 Task: For heading Arial black with underline.  font size for heading18,  'Change the font style of data to'Calibri.  and font size to 9,  Change the alignment of both headline & data to Align center.  In the sheet  FinAnalytics analysisbook
Action: Mouse moved to (33, 144)
Screenshot: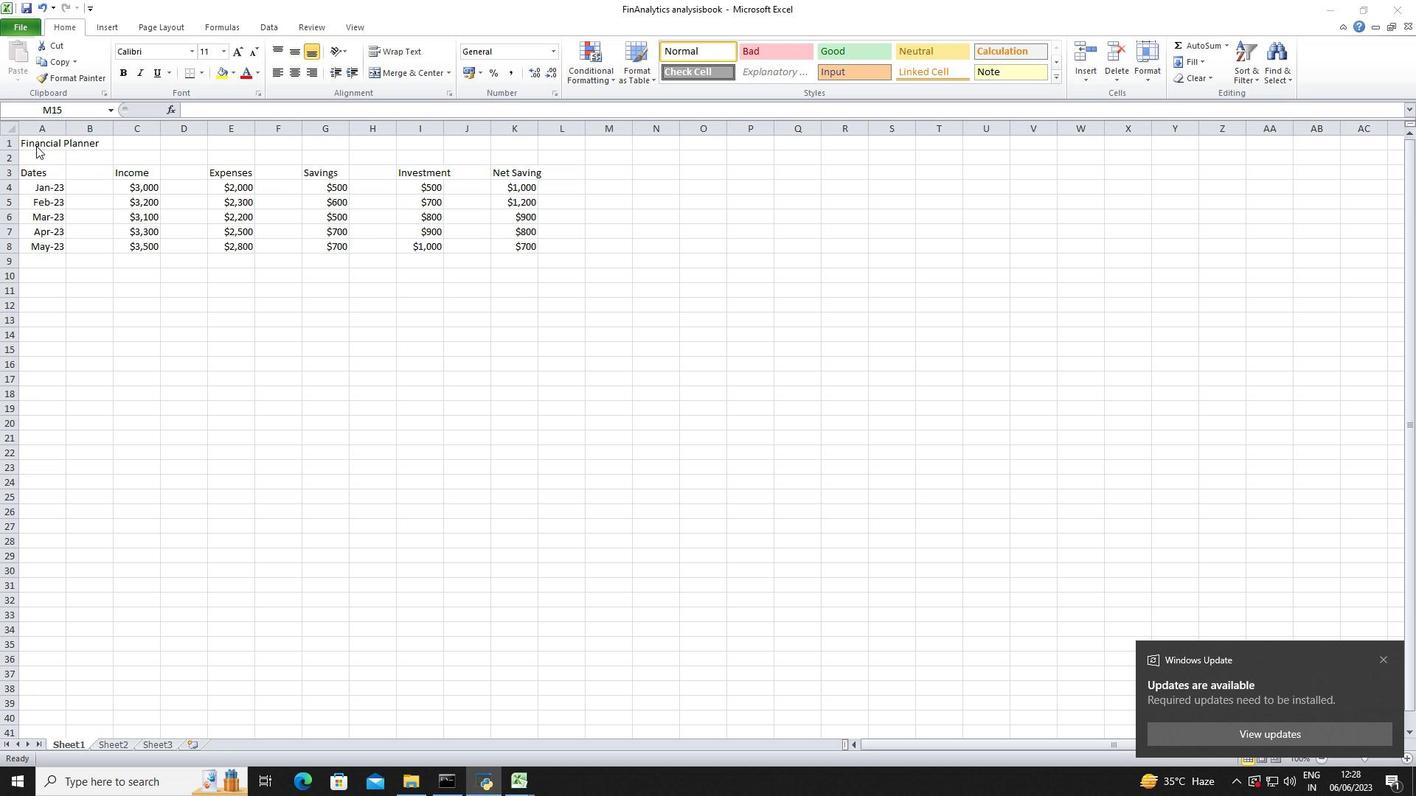 
Action: Mouse pressed left at (33, 144)
Screenshot: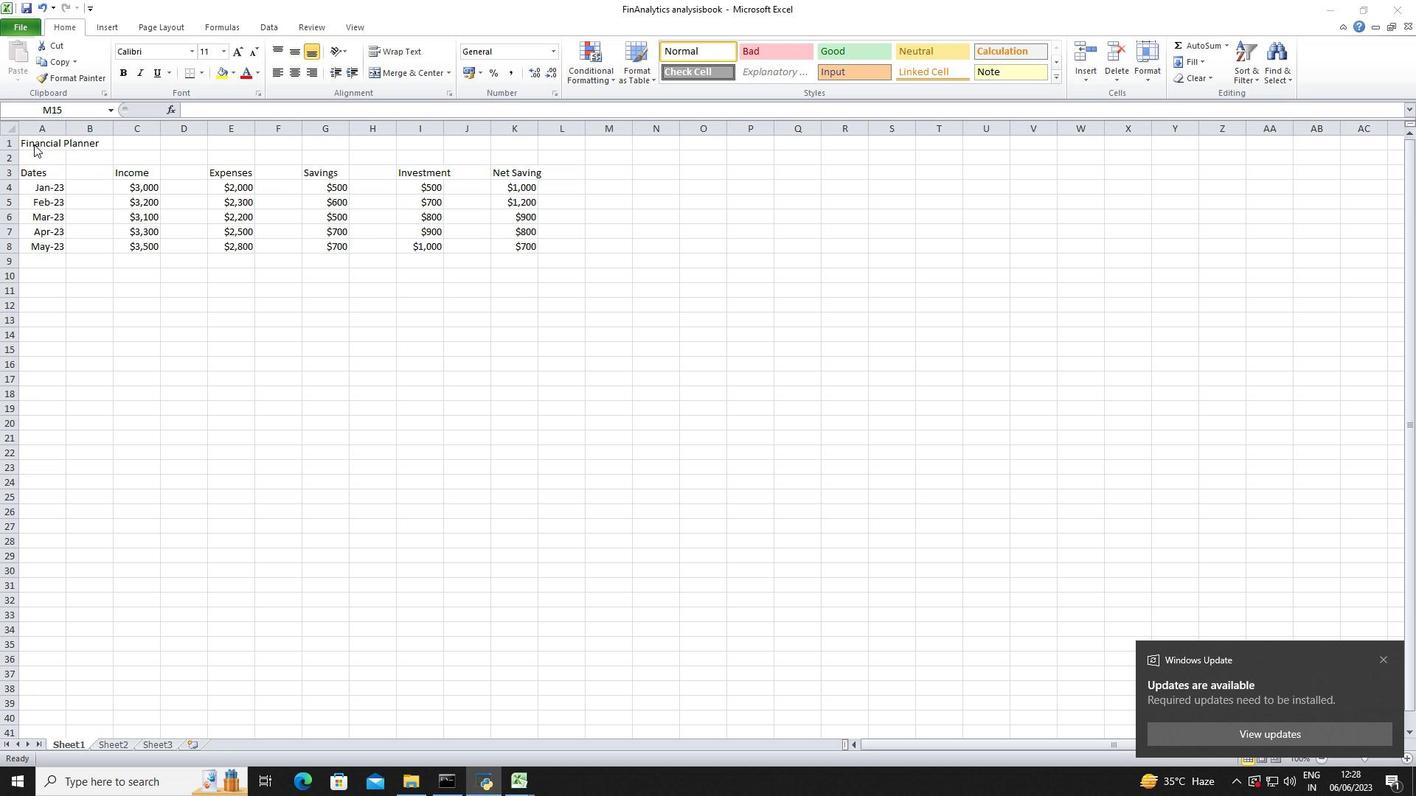 
Action: Mouse pressed left at (33, 144)
Screenshot: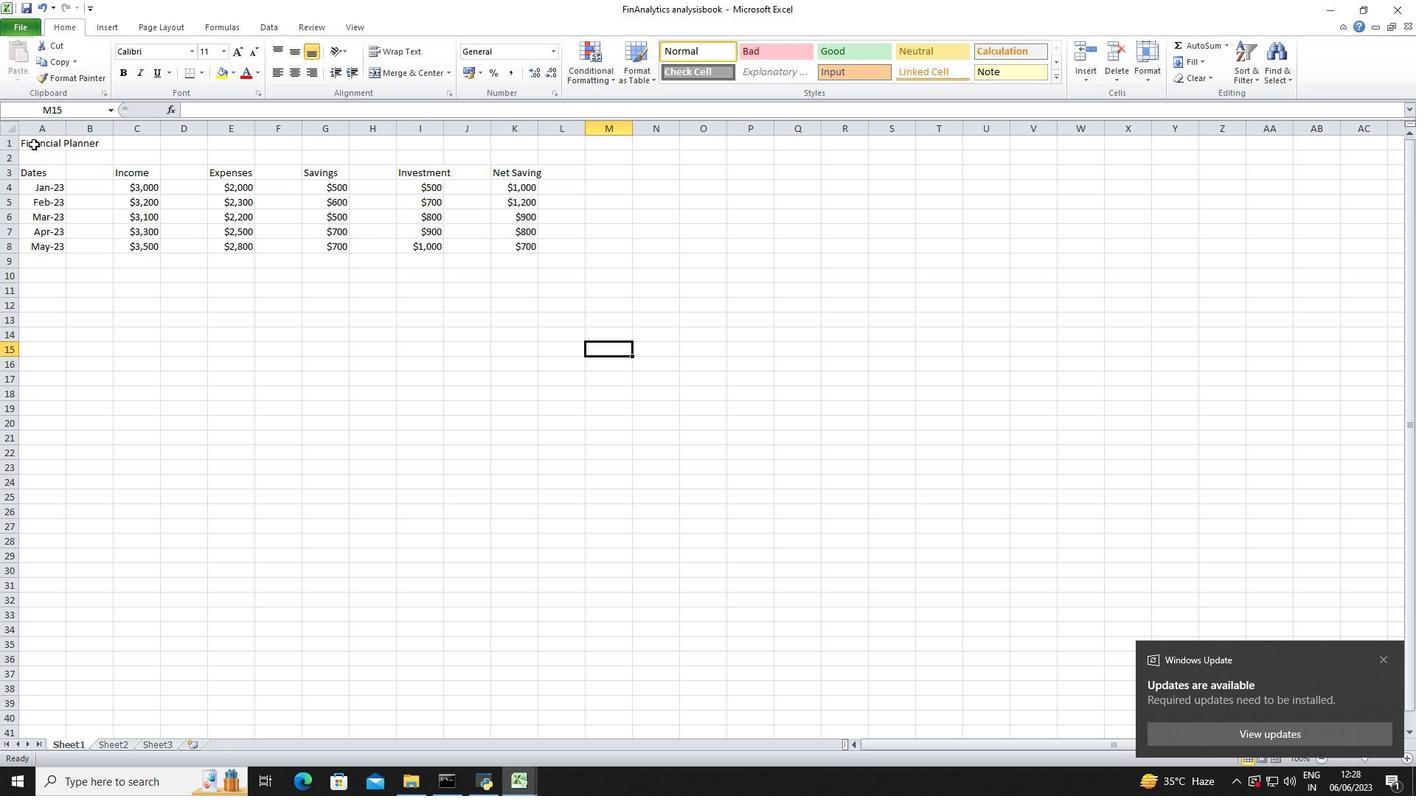 
Action: Mouse moved to (32, 149)
Screenshot: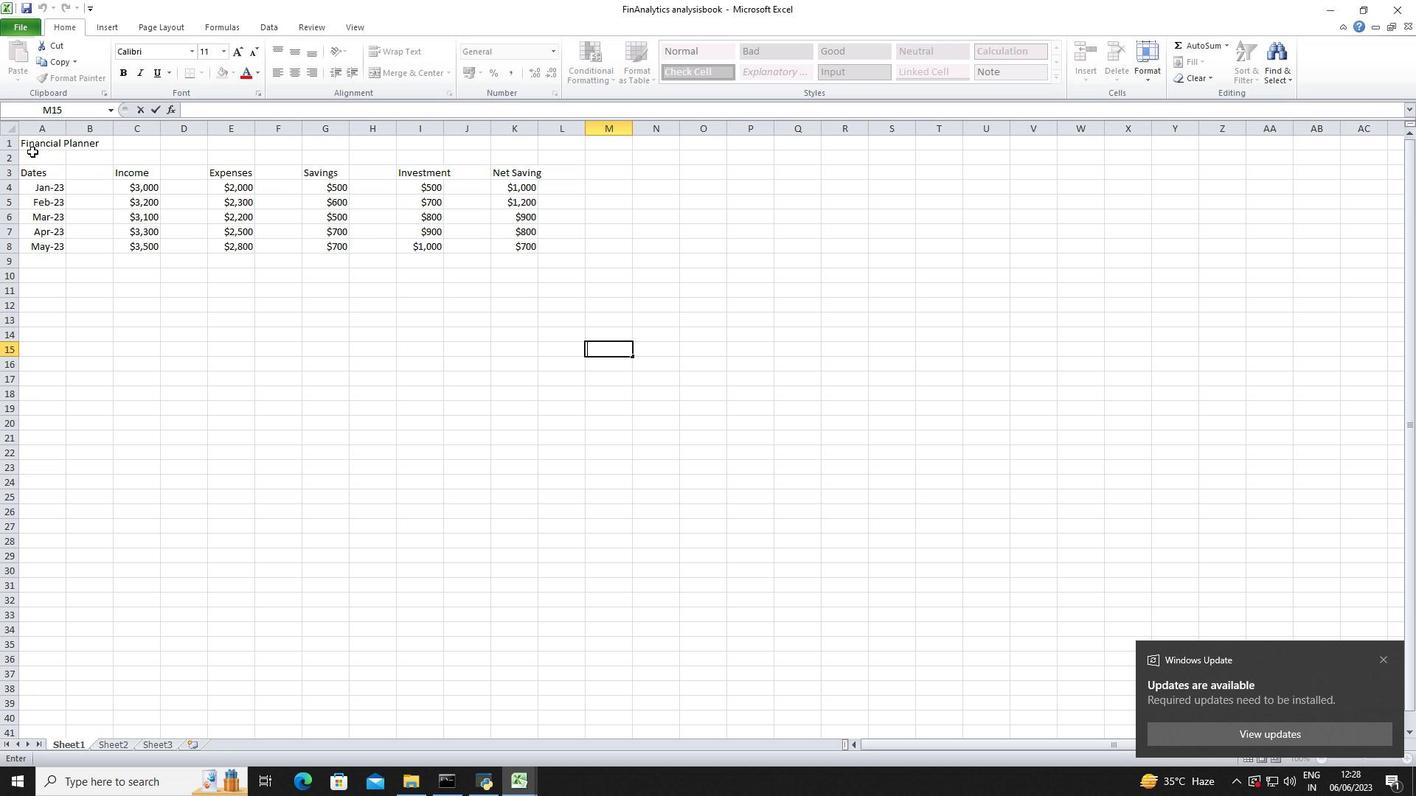 
Action: Mouse pressed left at (32, 149)
Screenshot: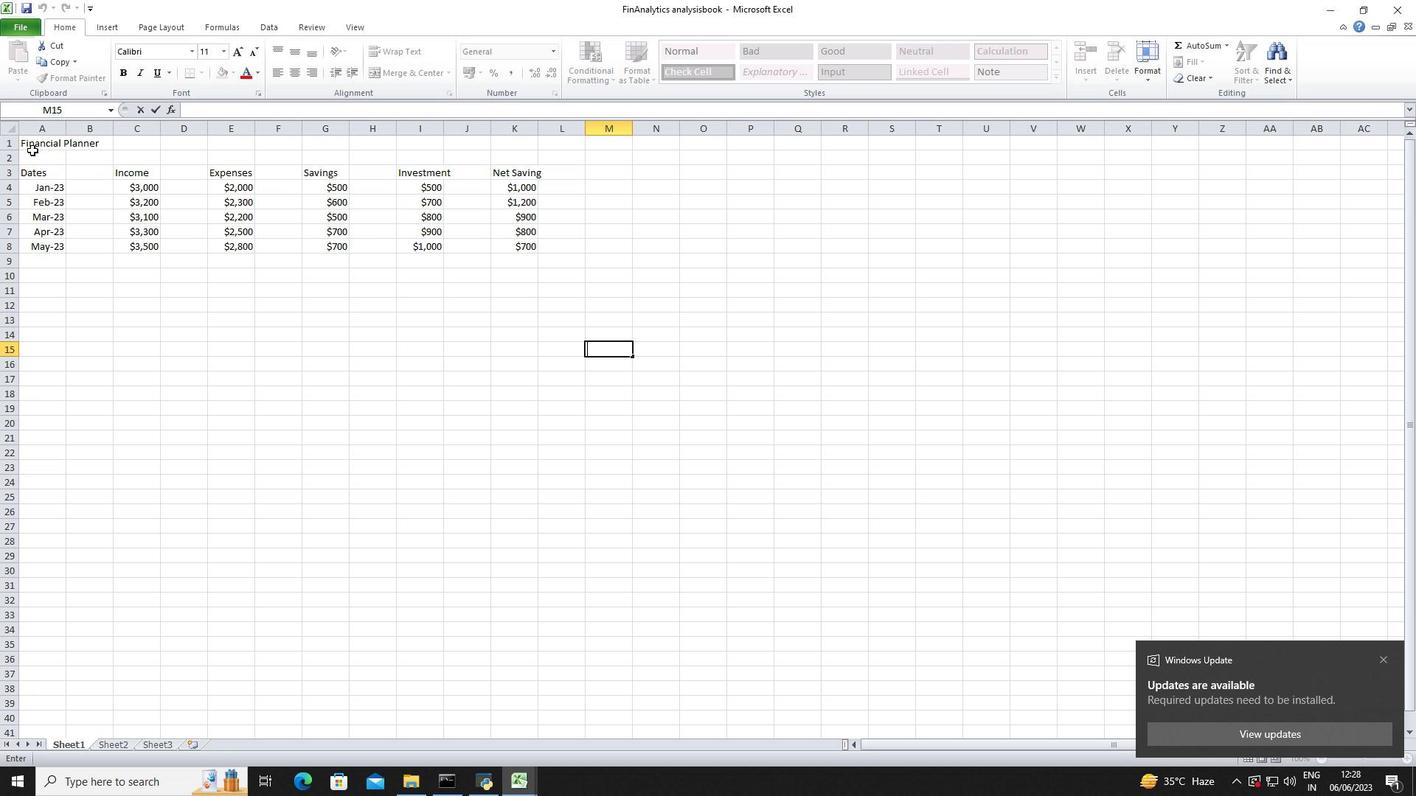 
Action: Mouse moved to (144, 52)
Screenshot: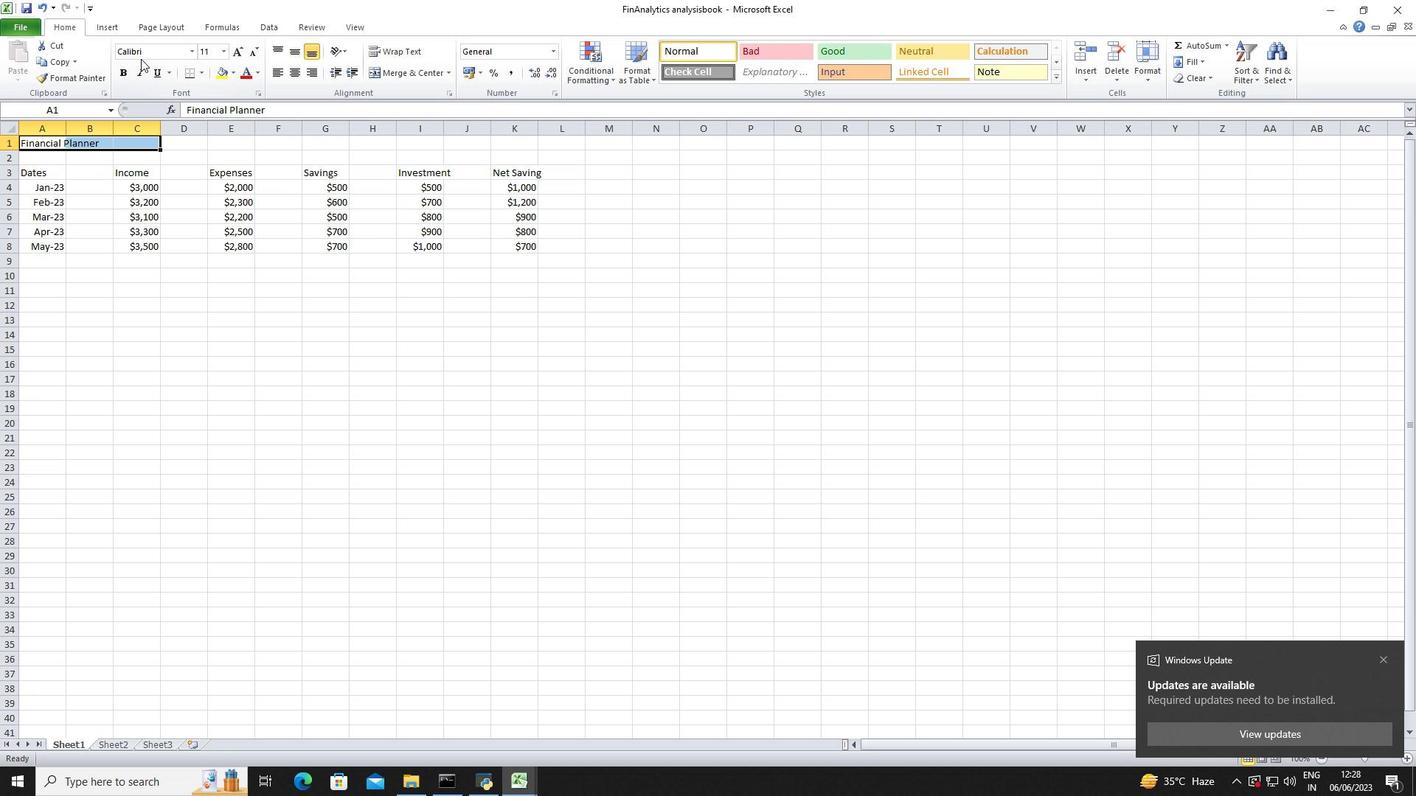 
Action: Mouse pressed left at (144, 52)
Screenshot: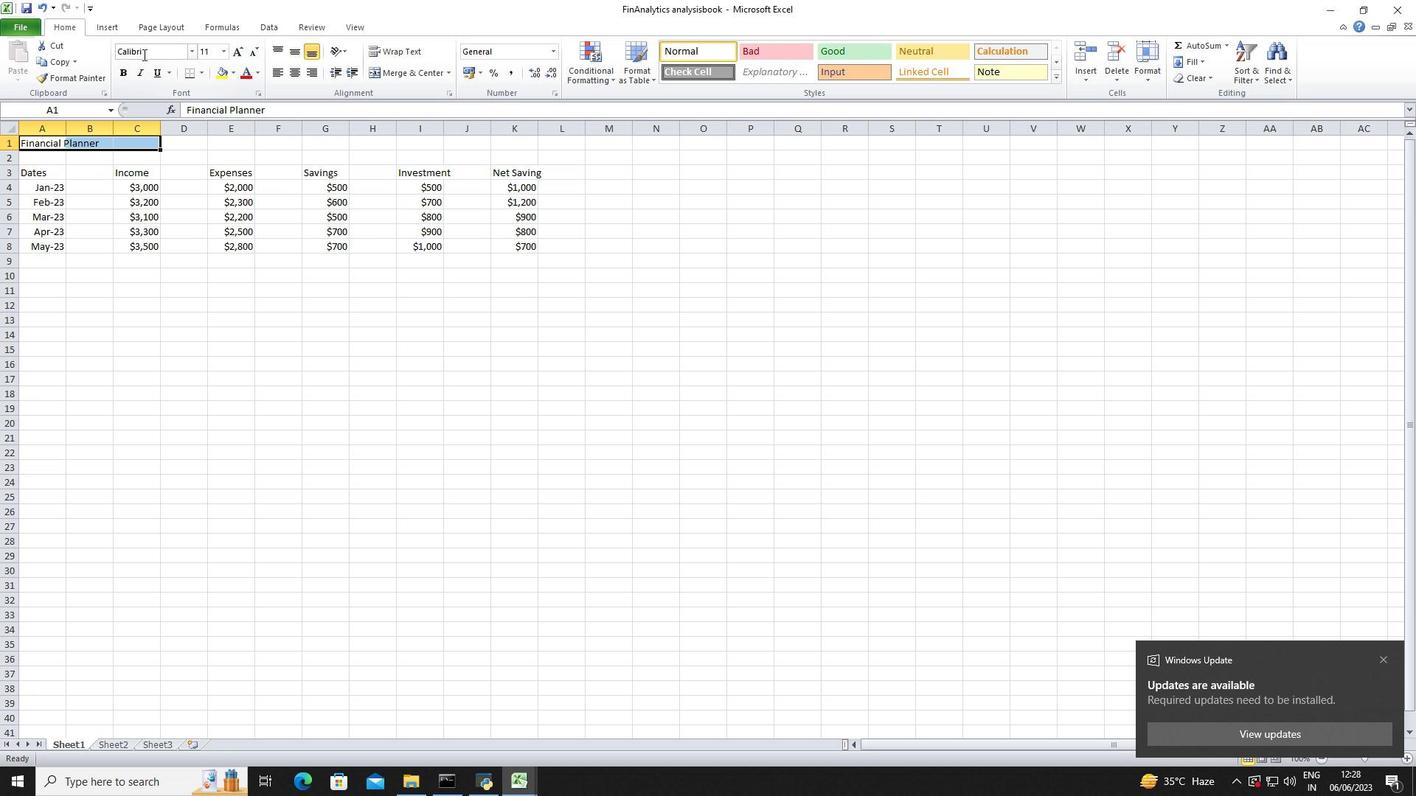 
Action: Key pressed <Key.shift><Key.shift><Key.shift><Key.shift><Key.shift>Arial<Key.space><Key.shift><Key.enter>
Screenshot: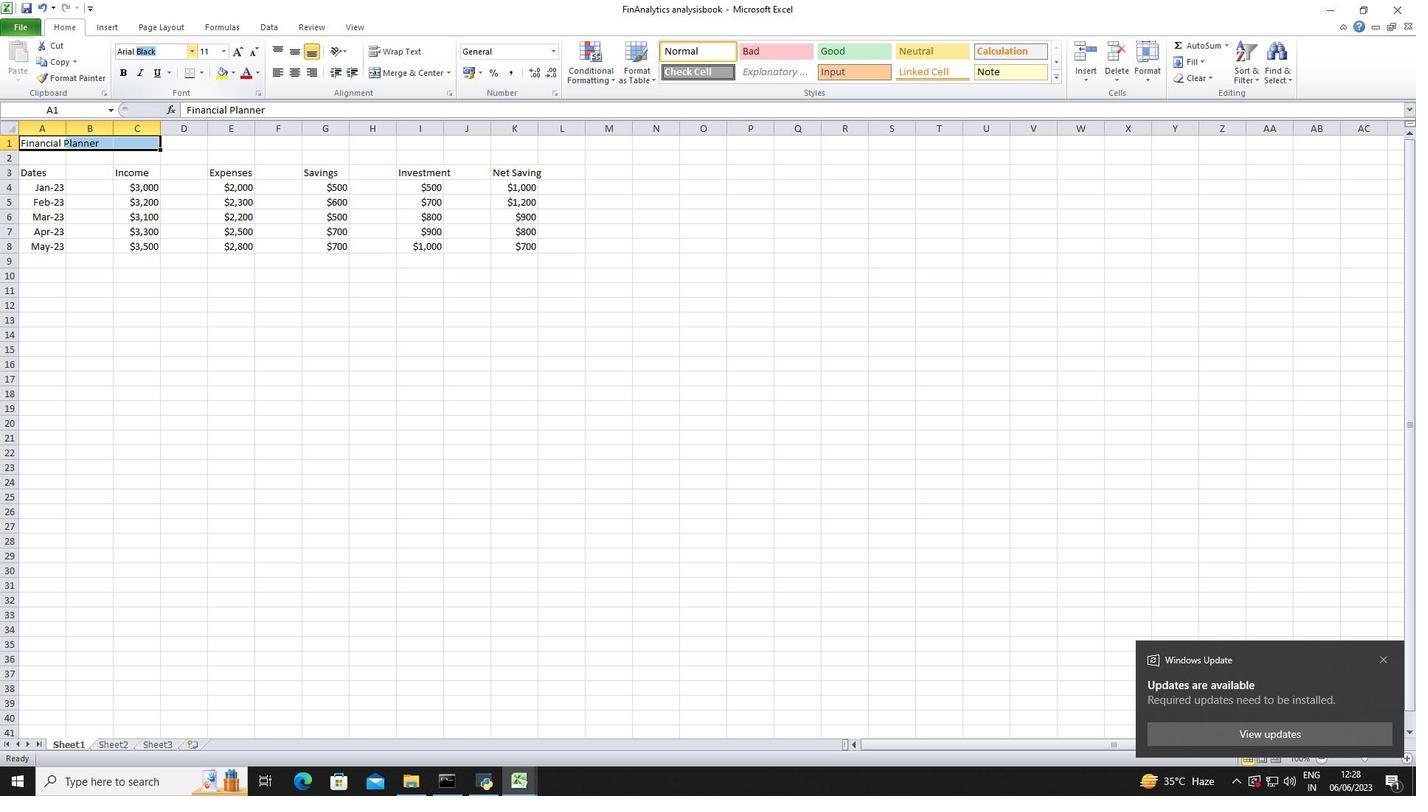 
Action: Mouse moved to (153, 73)
Screenshot: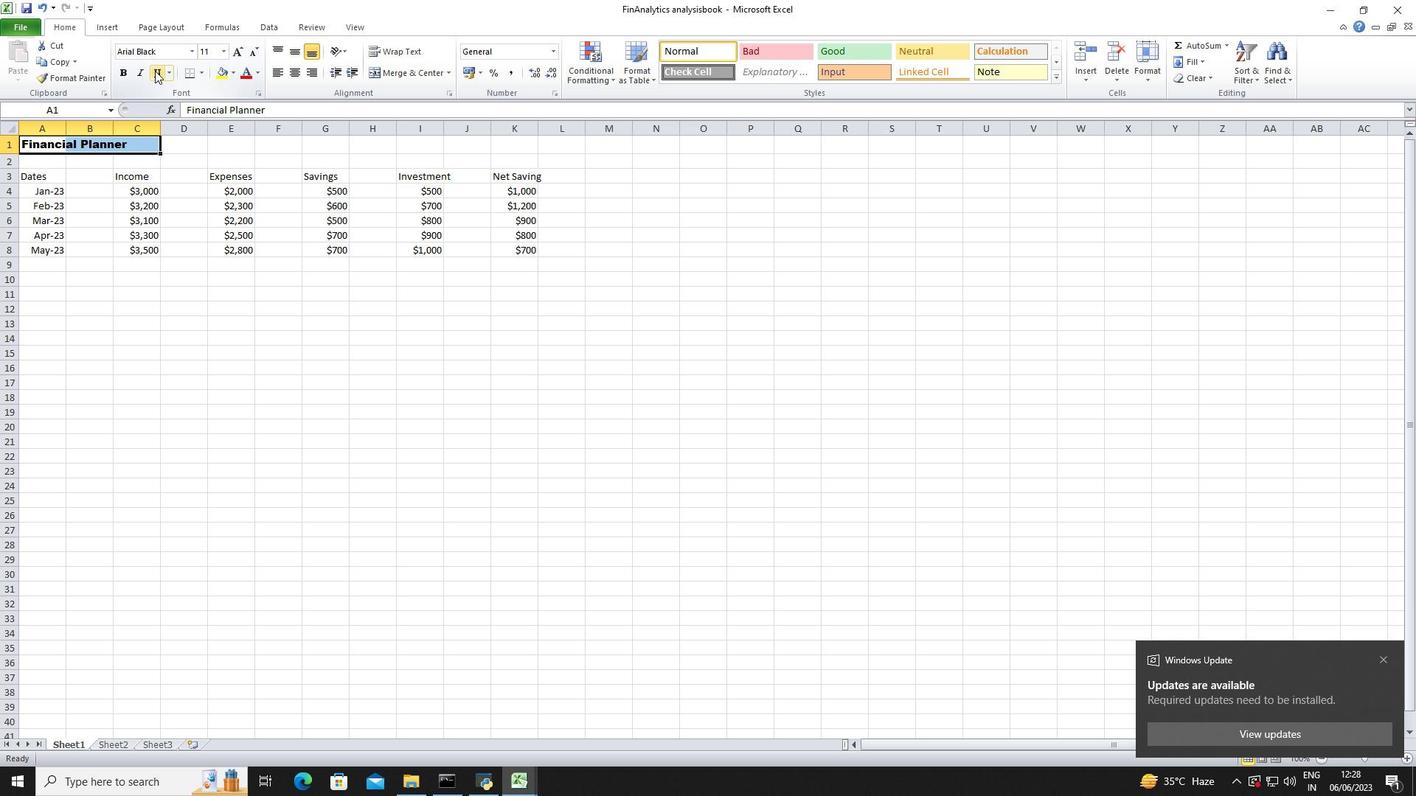 
Action: Mouse pressed left at (153, 73)
Screenshot: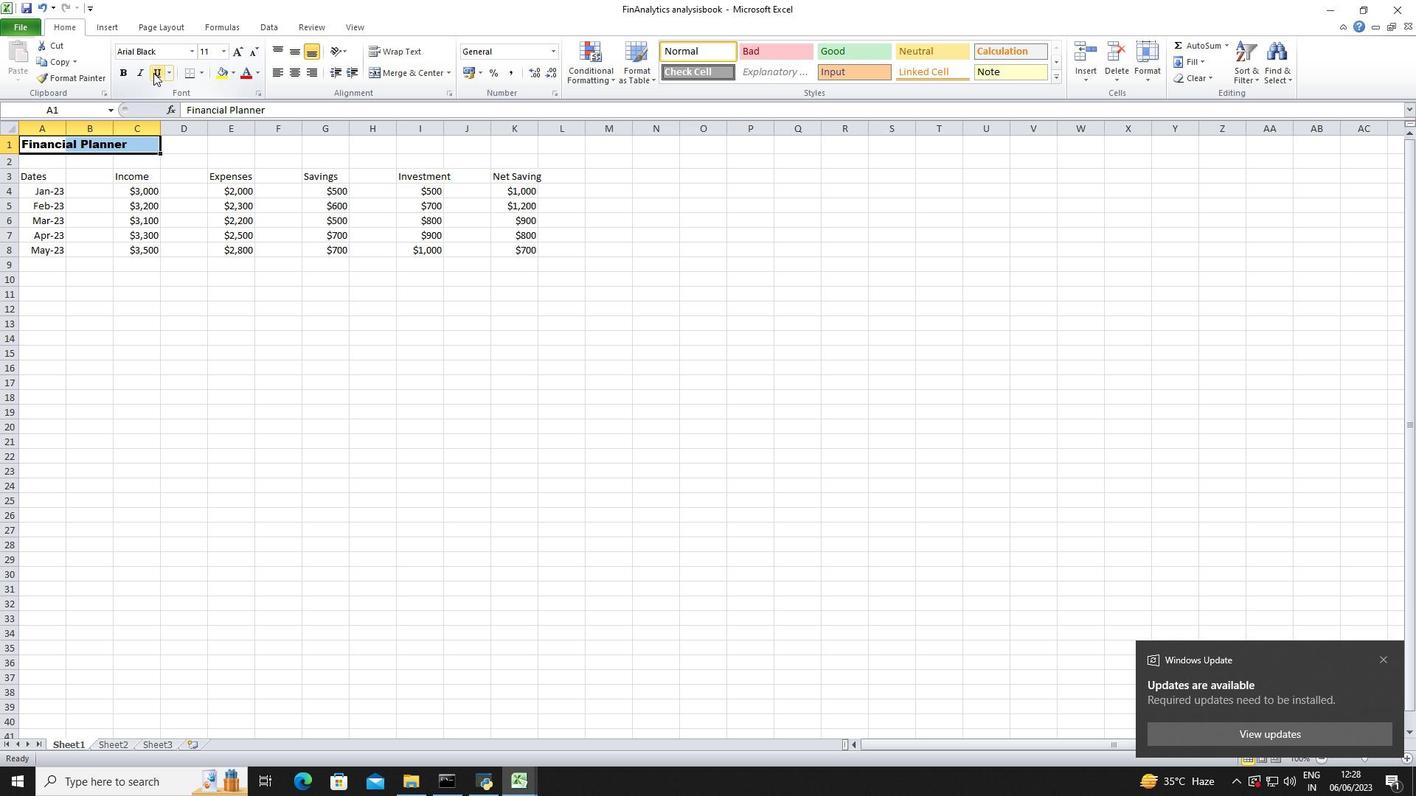 
Action: Mouse moved to (227, 47)
Screenshot: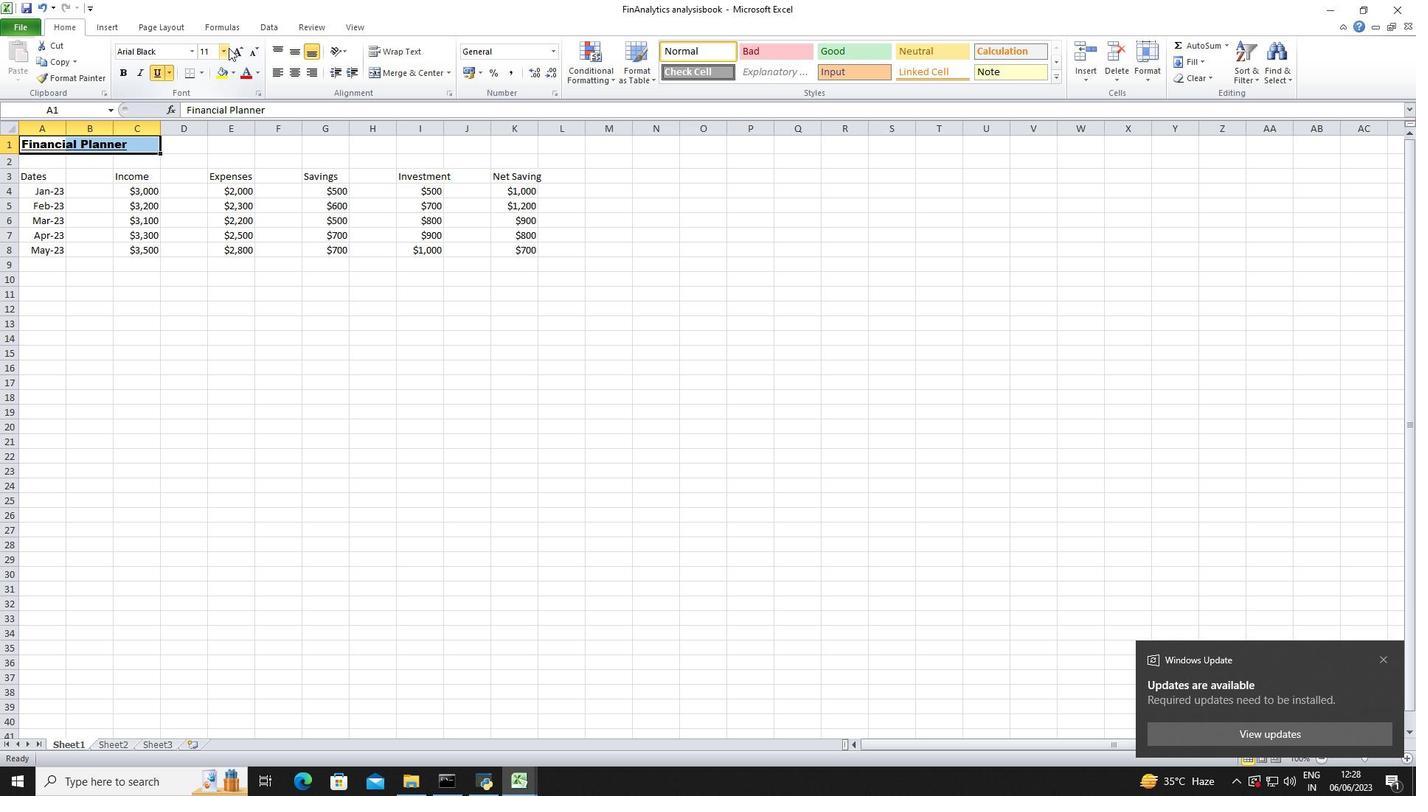 
Action: Mouse pressed left at (227, 47)
Screenshot: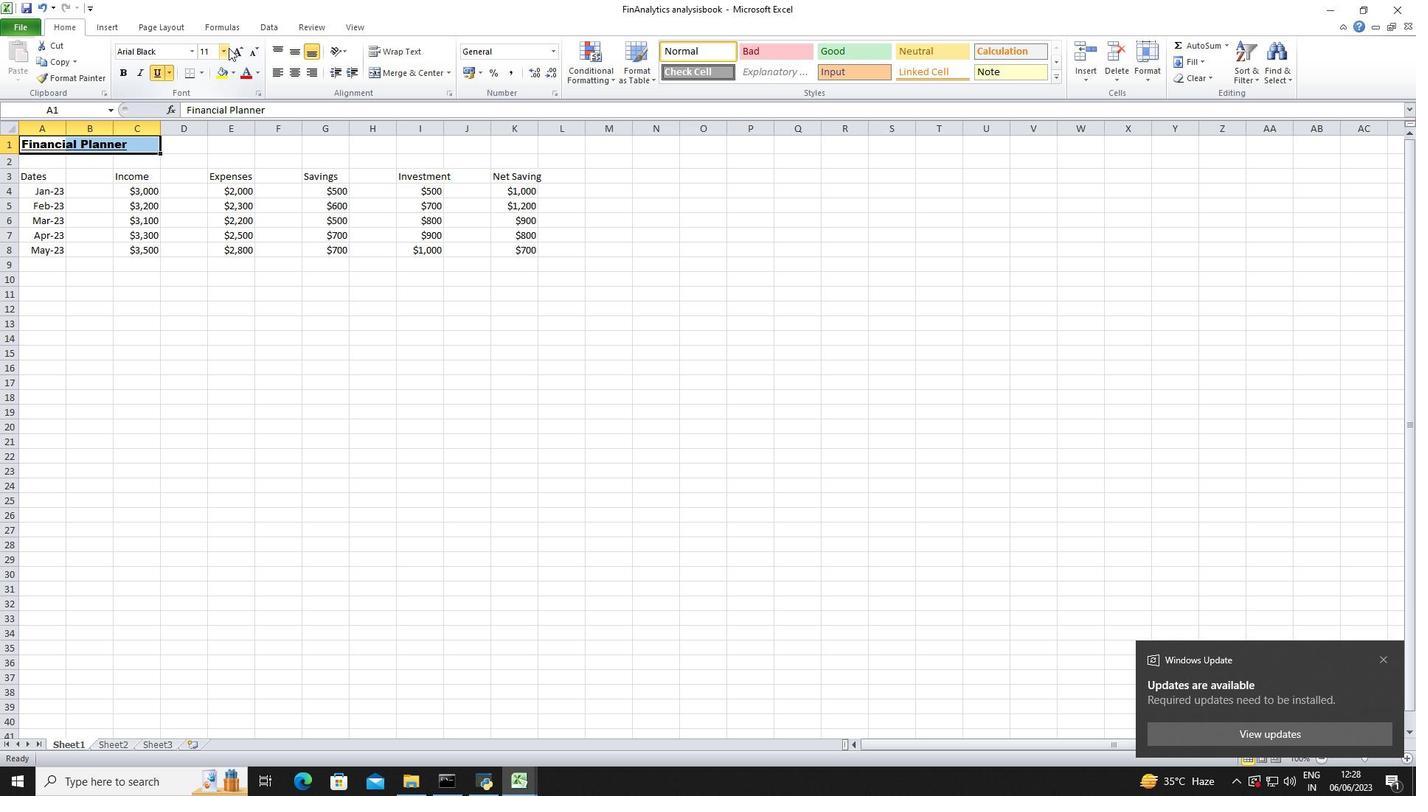 
Action: Mouse moved to (211, 151)
Screenshot: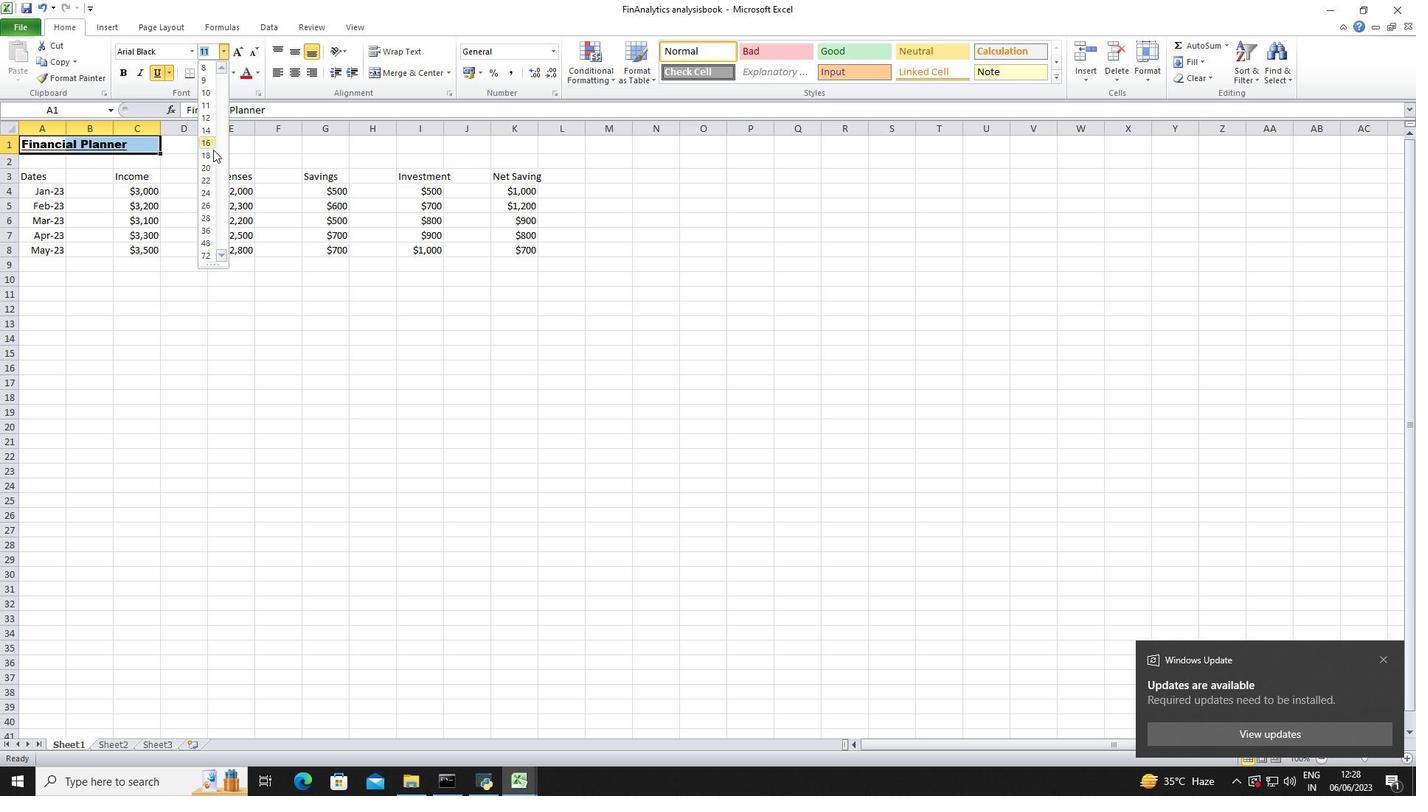 
Action: Mouse pressed left at (211, 151)
Screenshot: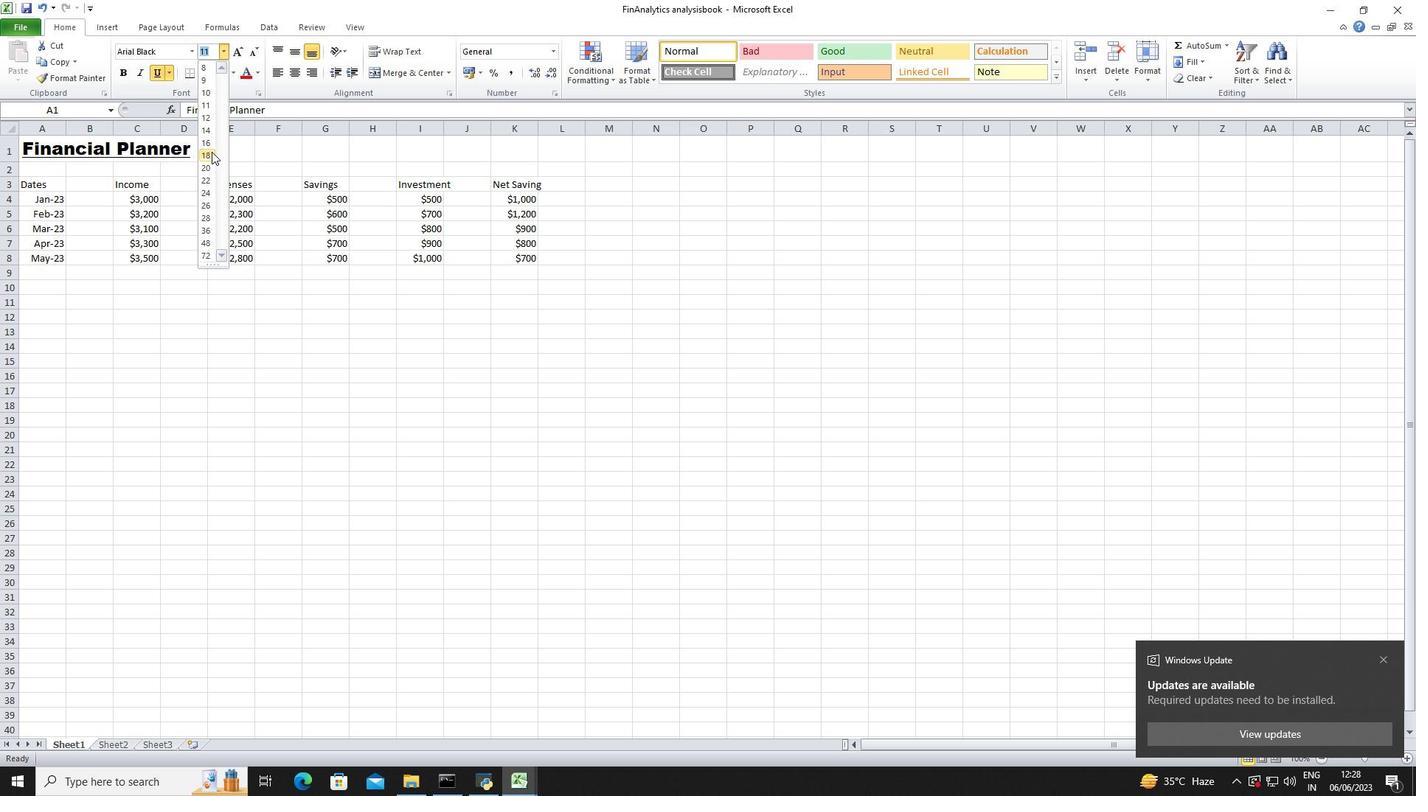 
Action: Mouse moved to (45, 185)
Screenshot: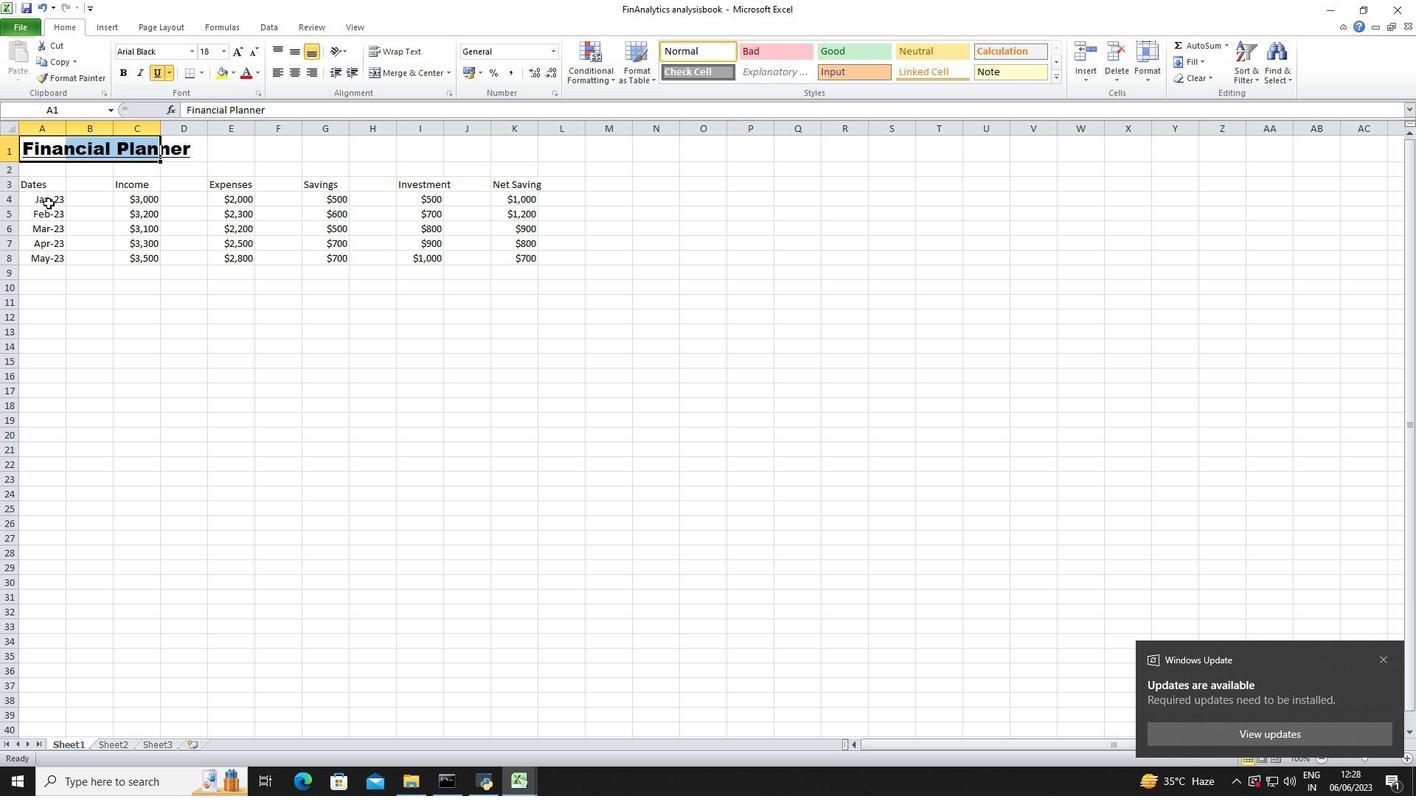 
Action: Mouse pressed left at (45, 185)
Screenshot: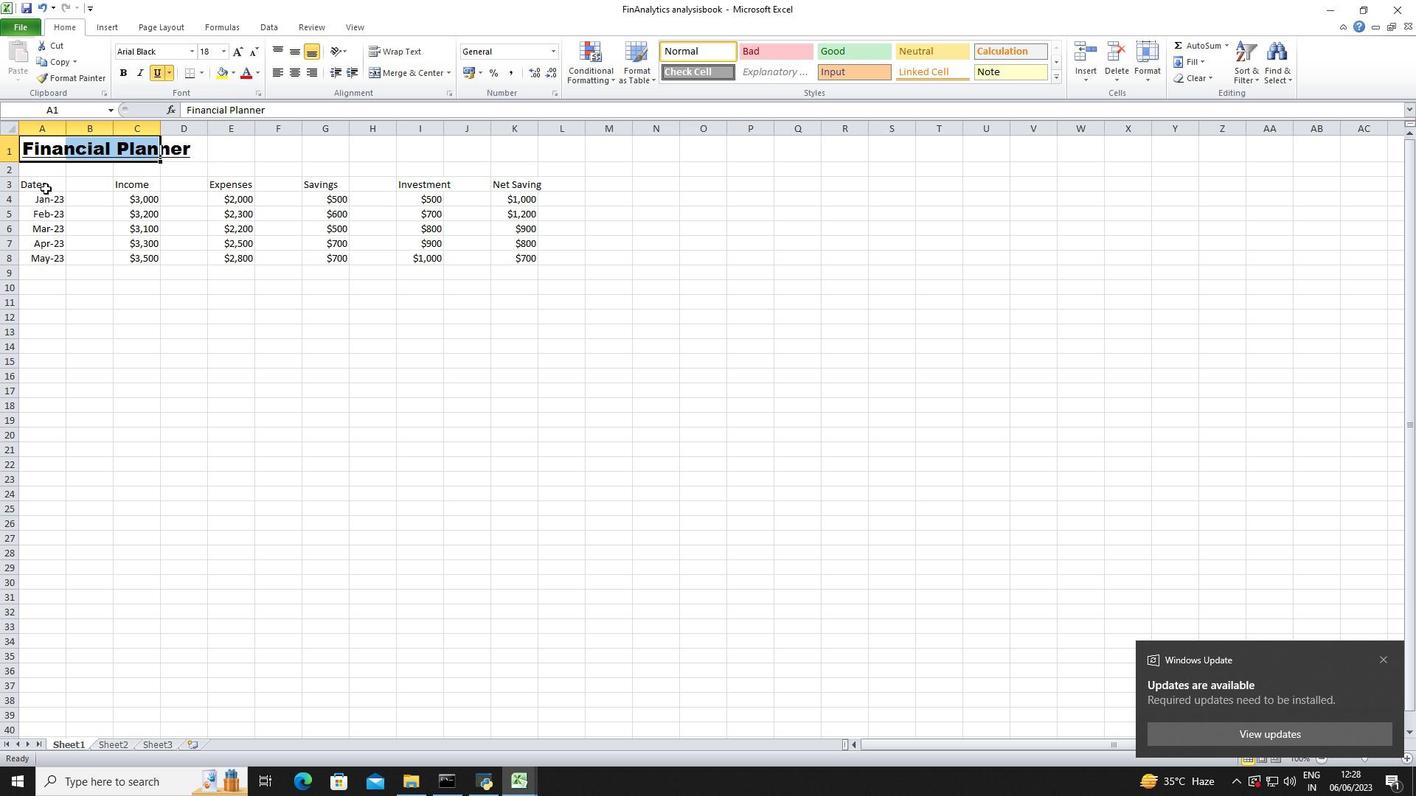 
Action: Mouse moved to (162, 55)
Screenshot: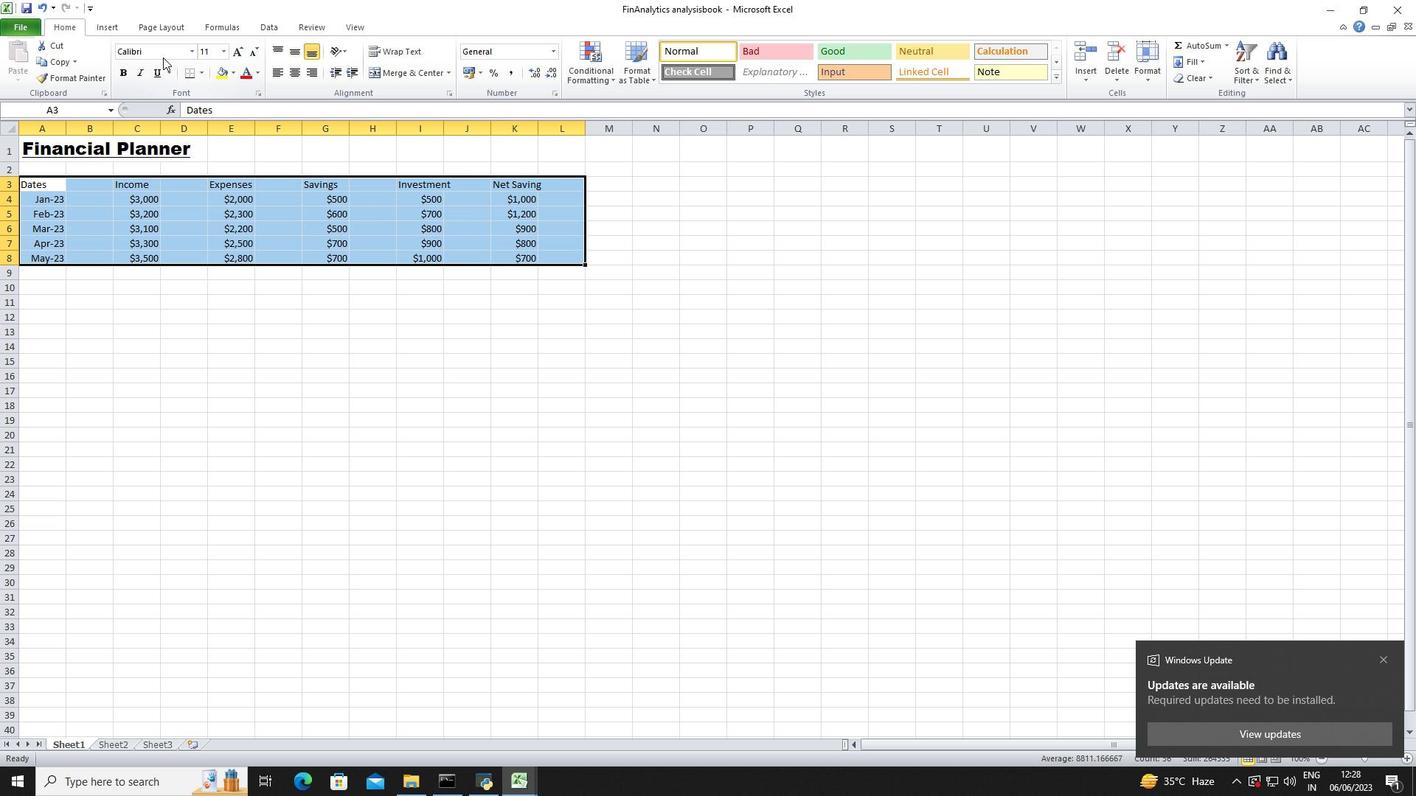 
Action: Mouse pressed left at (162, 55)
Screenshot: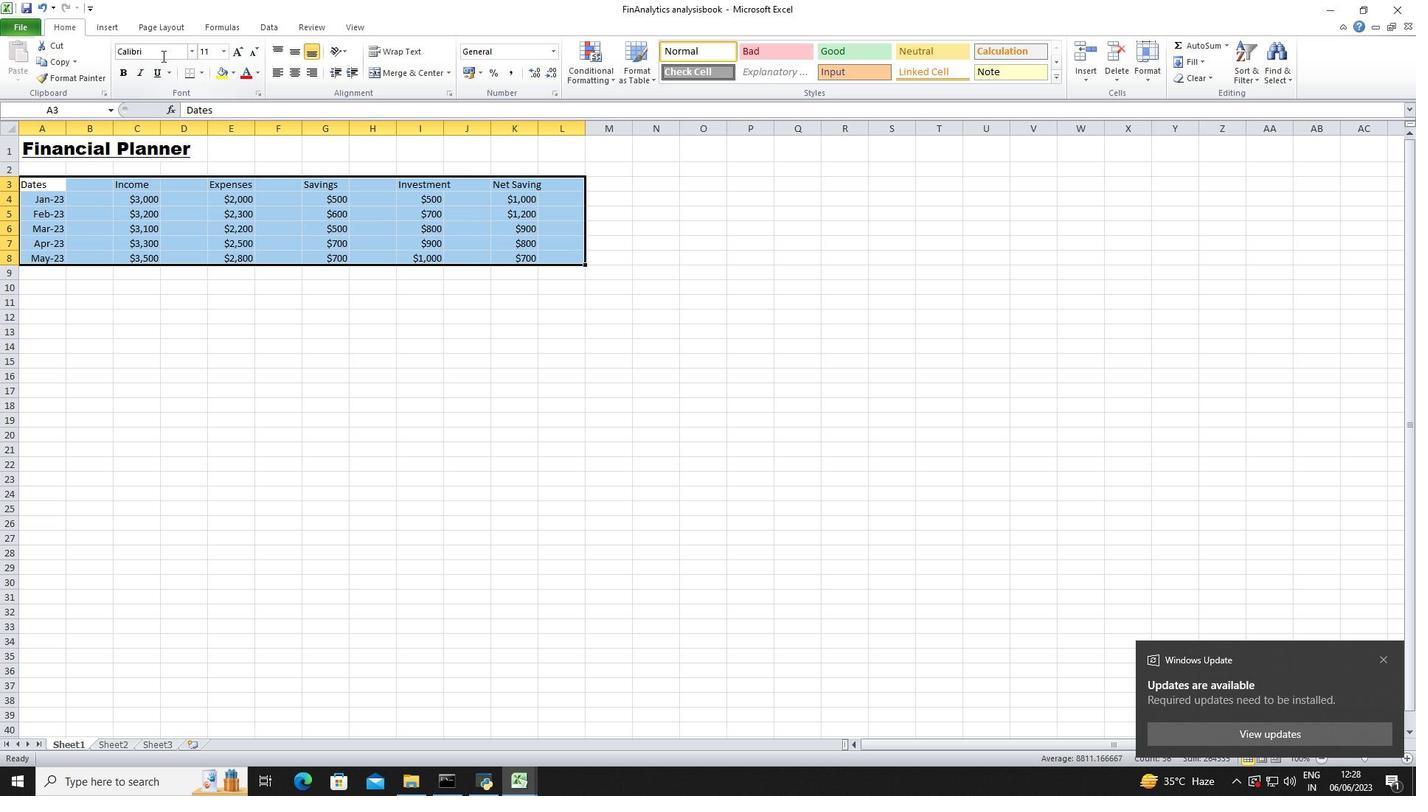 
Action: Key pressed <Key.enter>
Screenshot: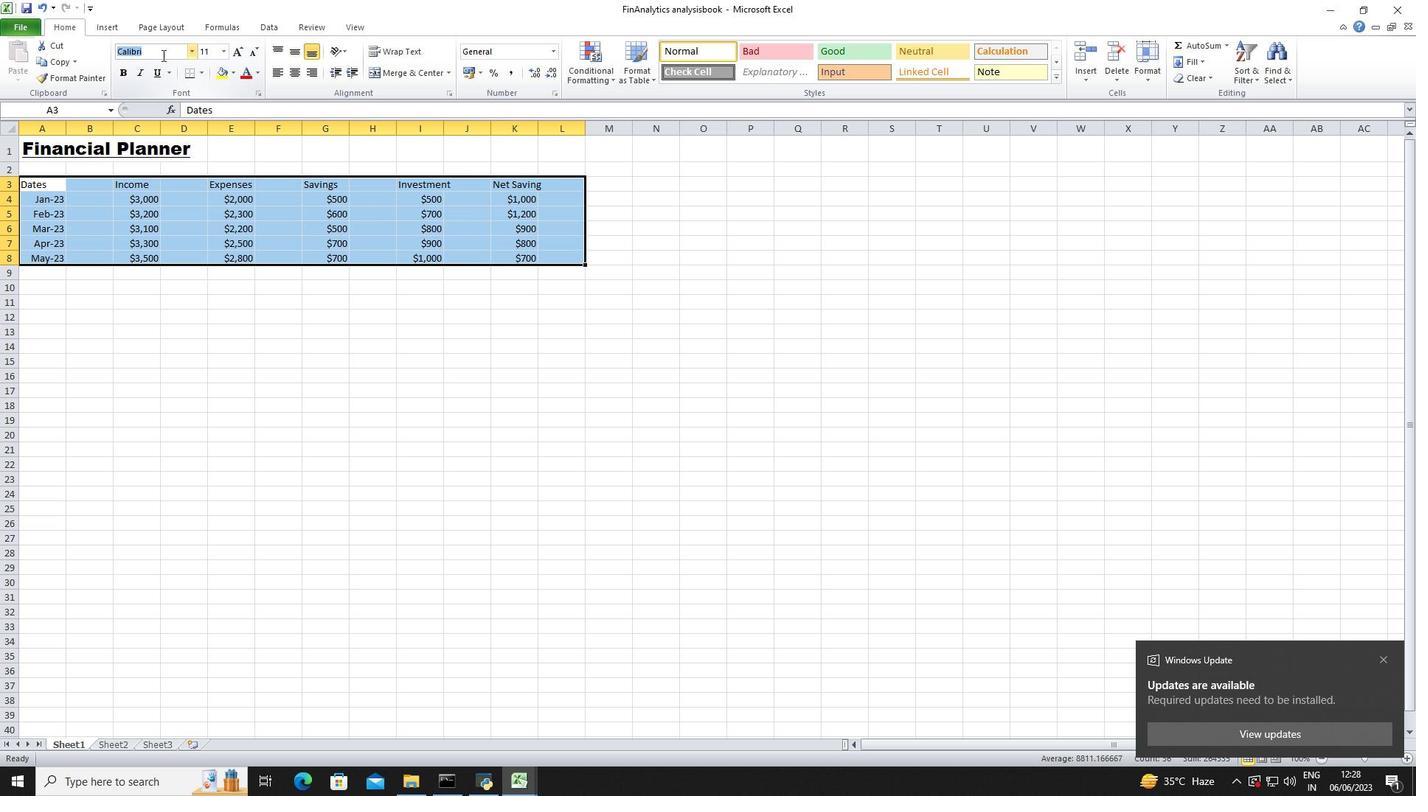 
Action: Mouse moved to (222, 53)
Screenshot: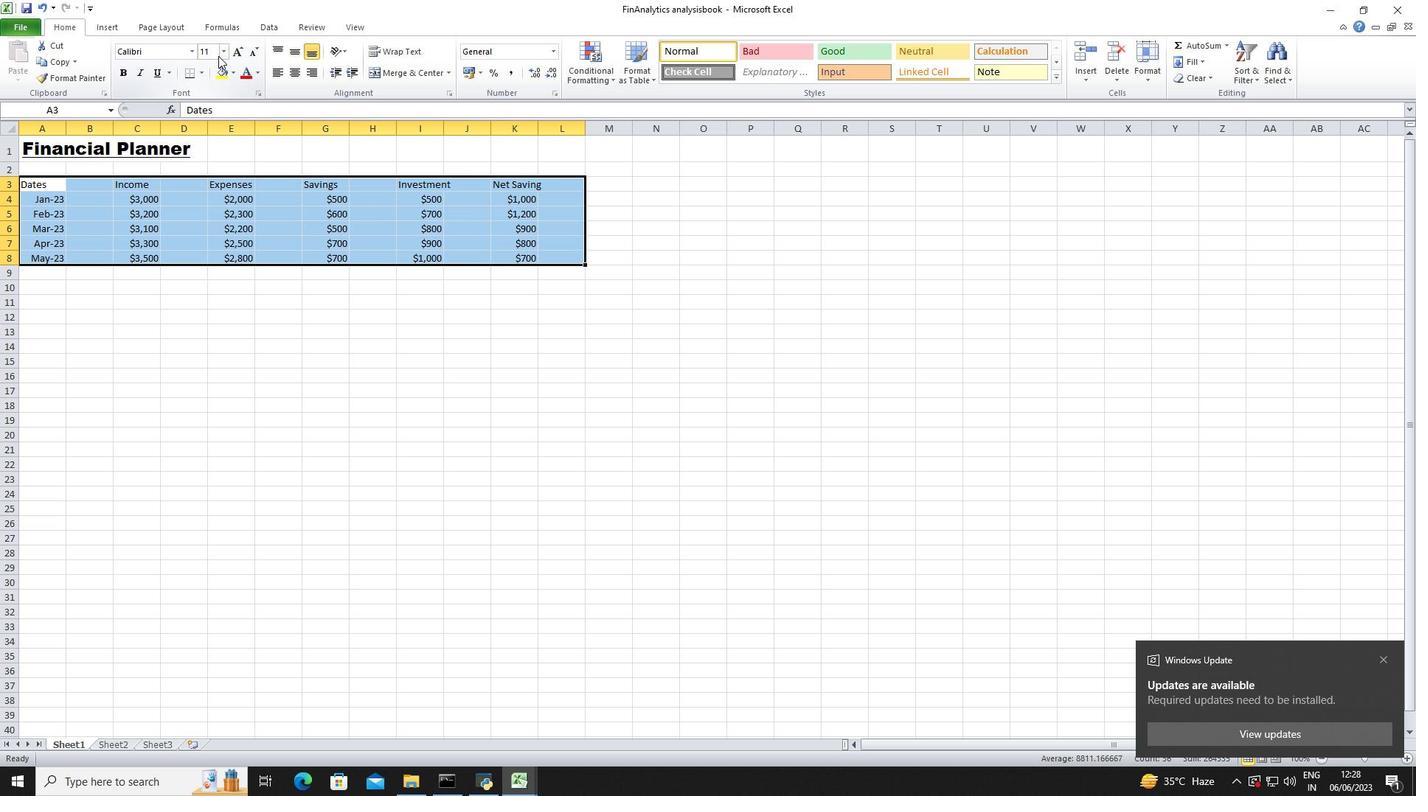 
Action: Mouse pressed left at (222, 53)
Screenshot: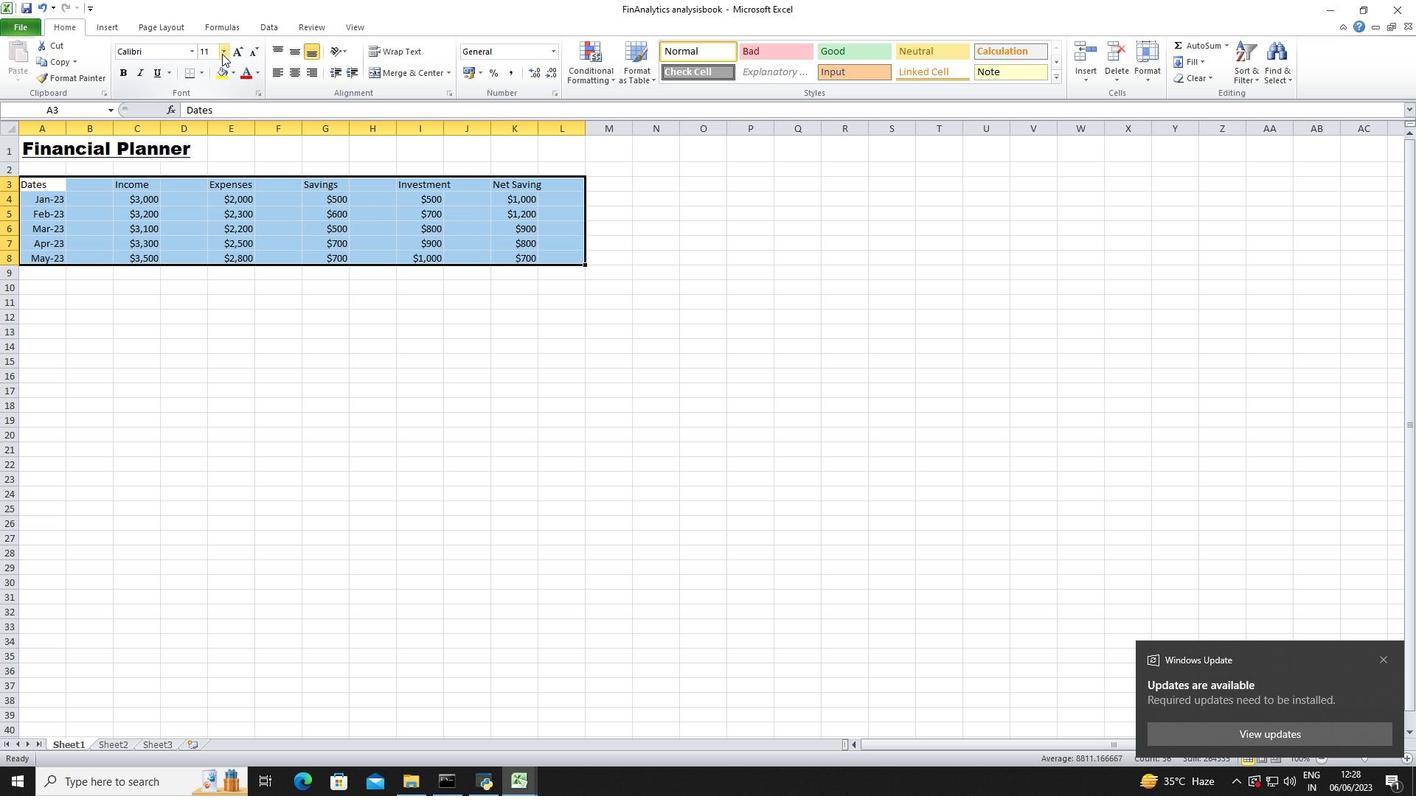 
Action: Mouse moved to (205, 78)
Screenshot: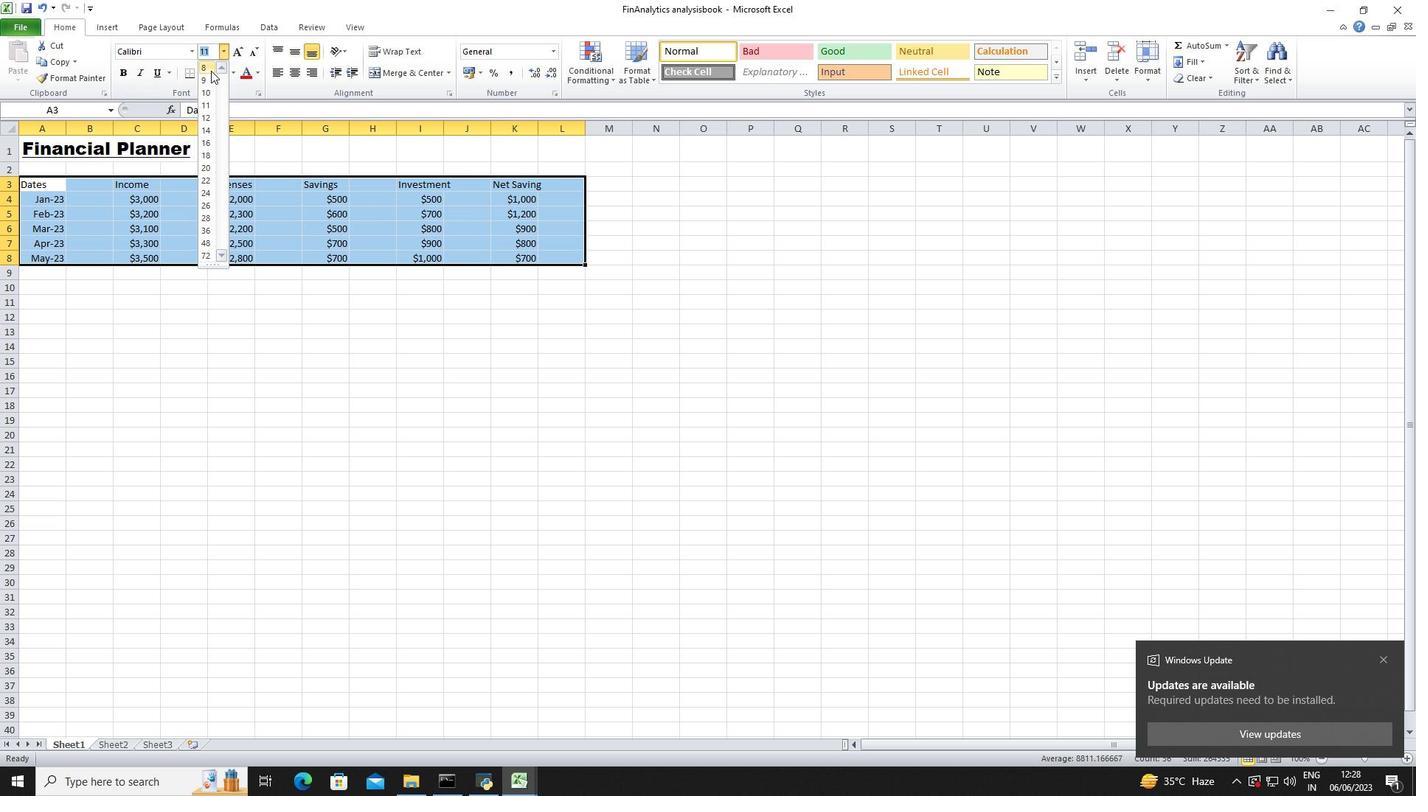 
Action: Mouse pressed left at (205, 78)
Screenshot: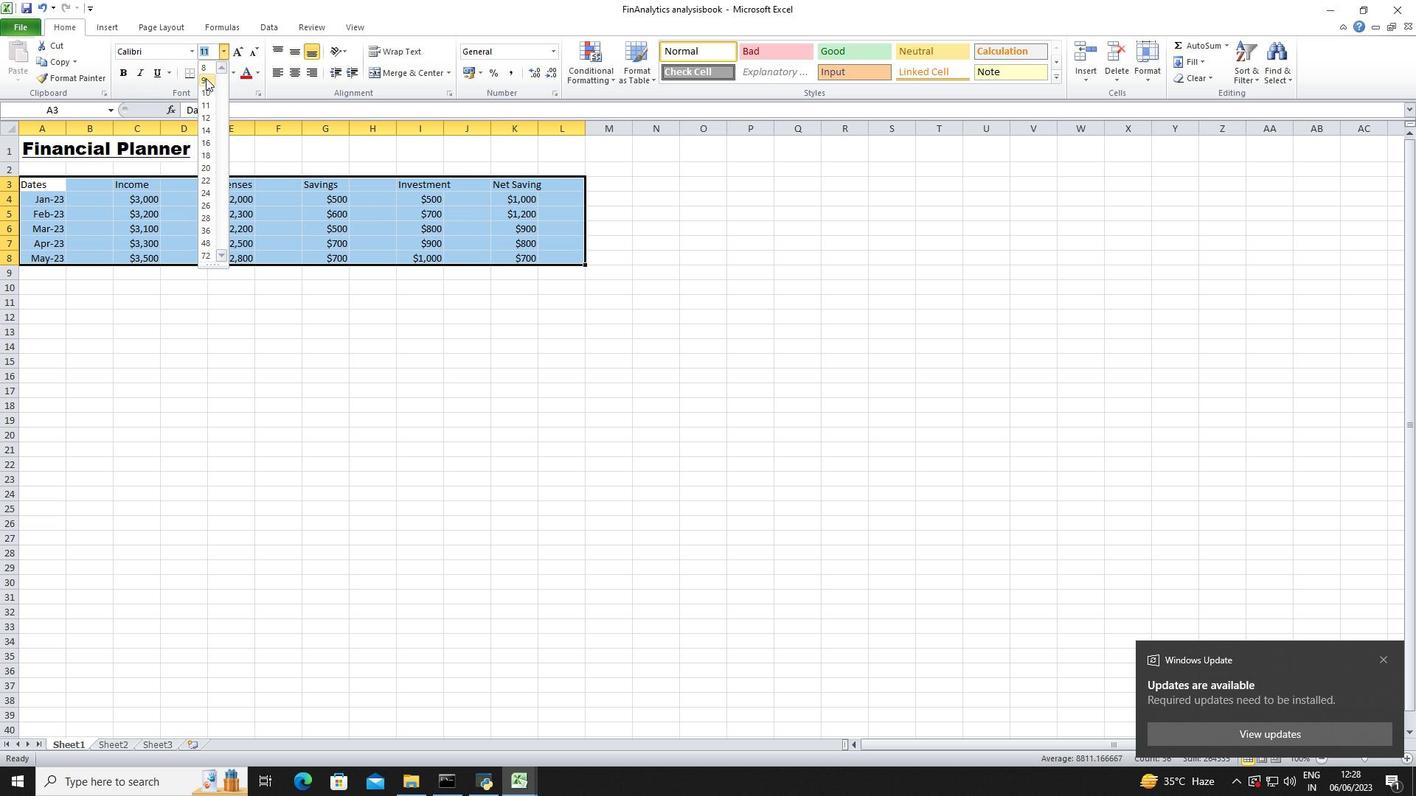 
Action: Mouse moved to (293, 73)
Screenshot: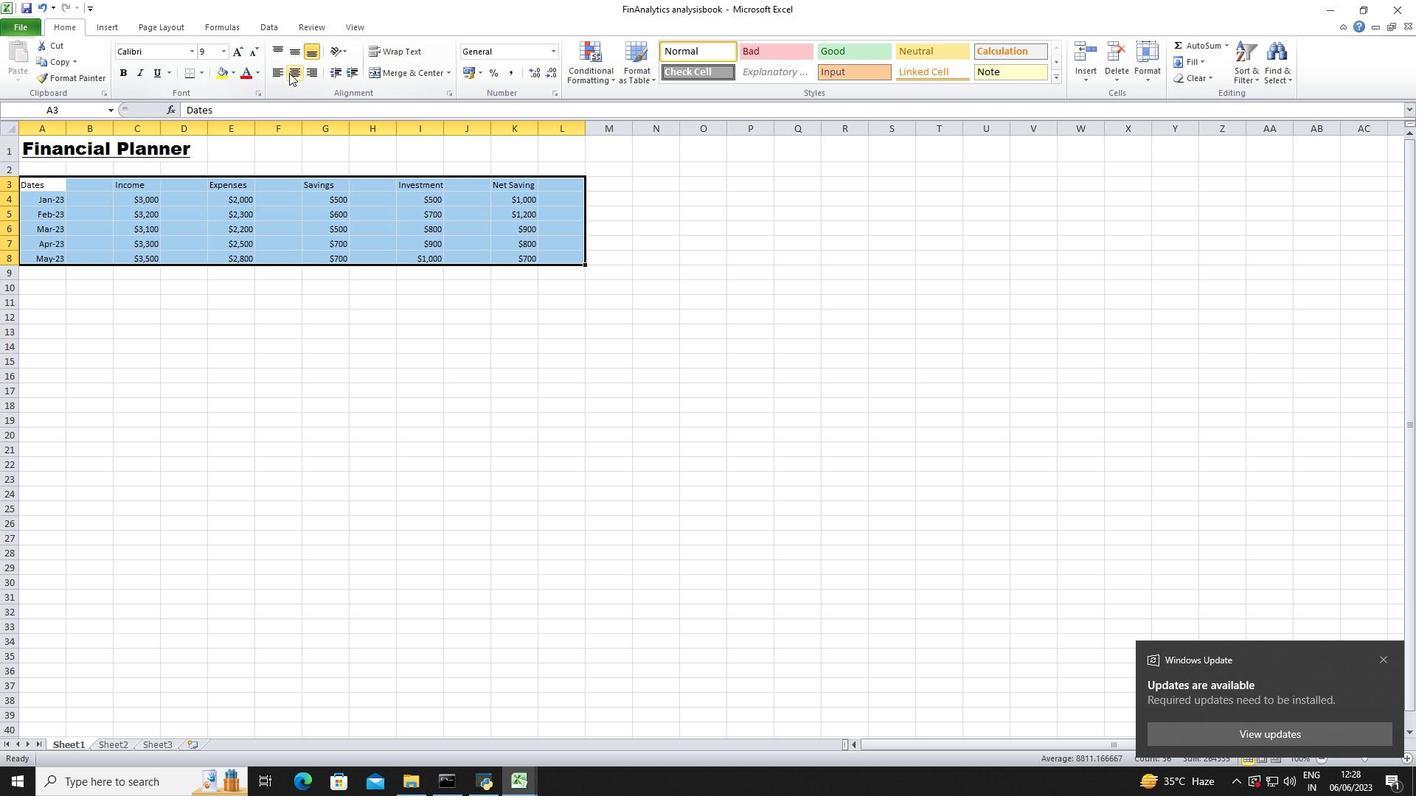 
Action: Mouse pressed left at (293, 73)
Screenshot: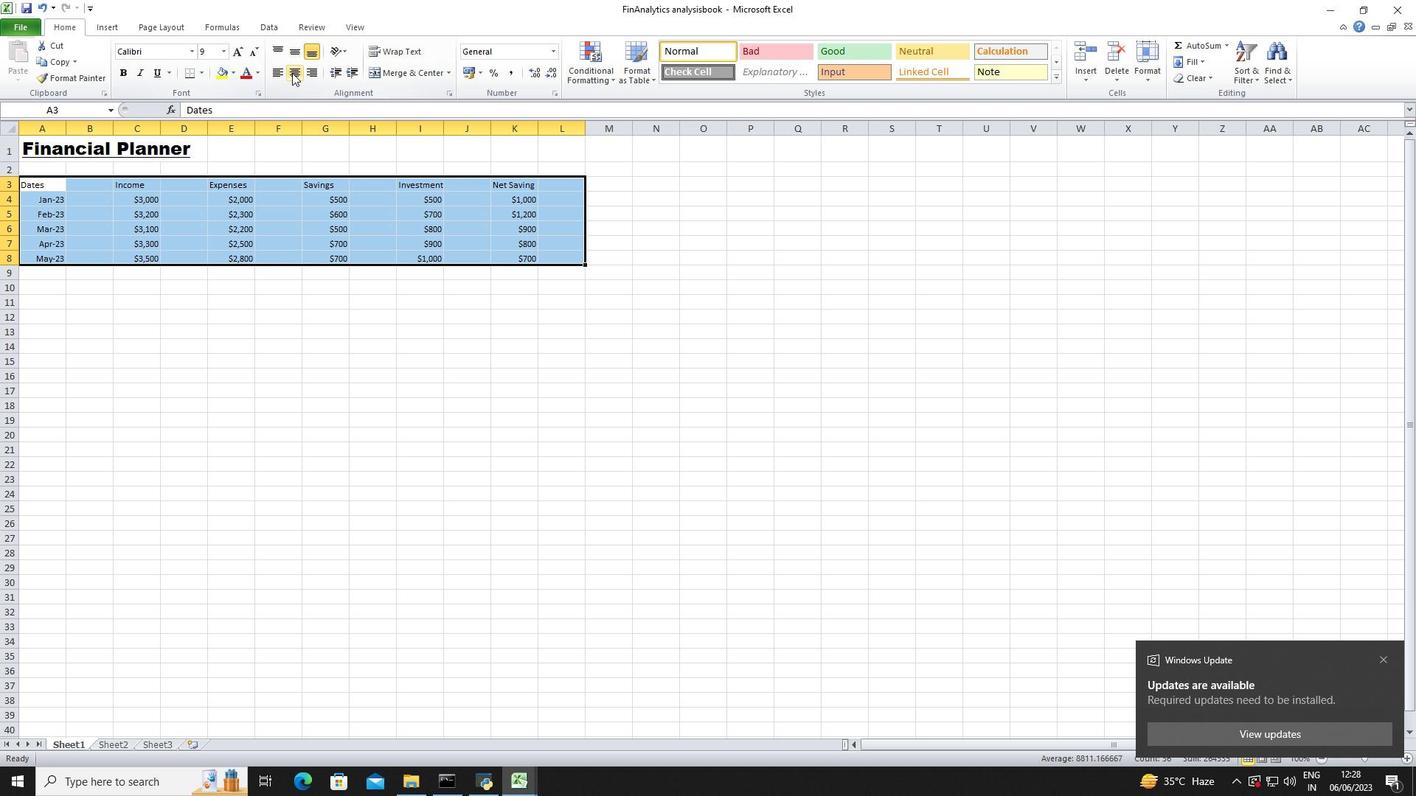 
Action: Mouse moved to (49, 153)
Screenshot: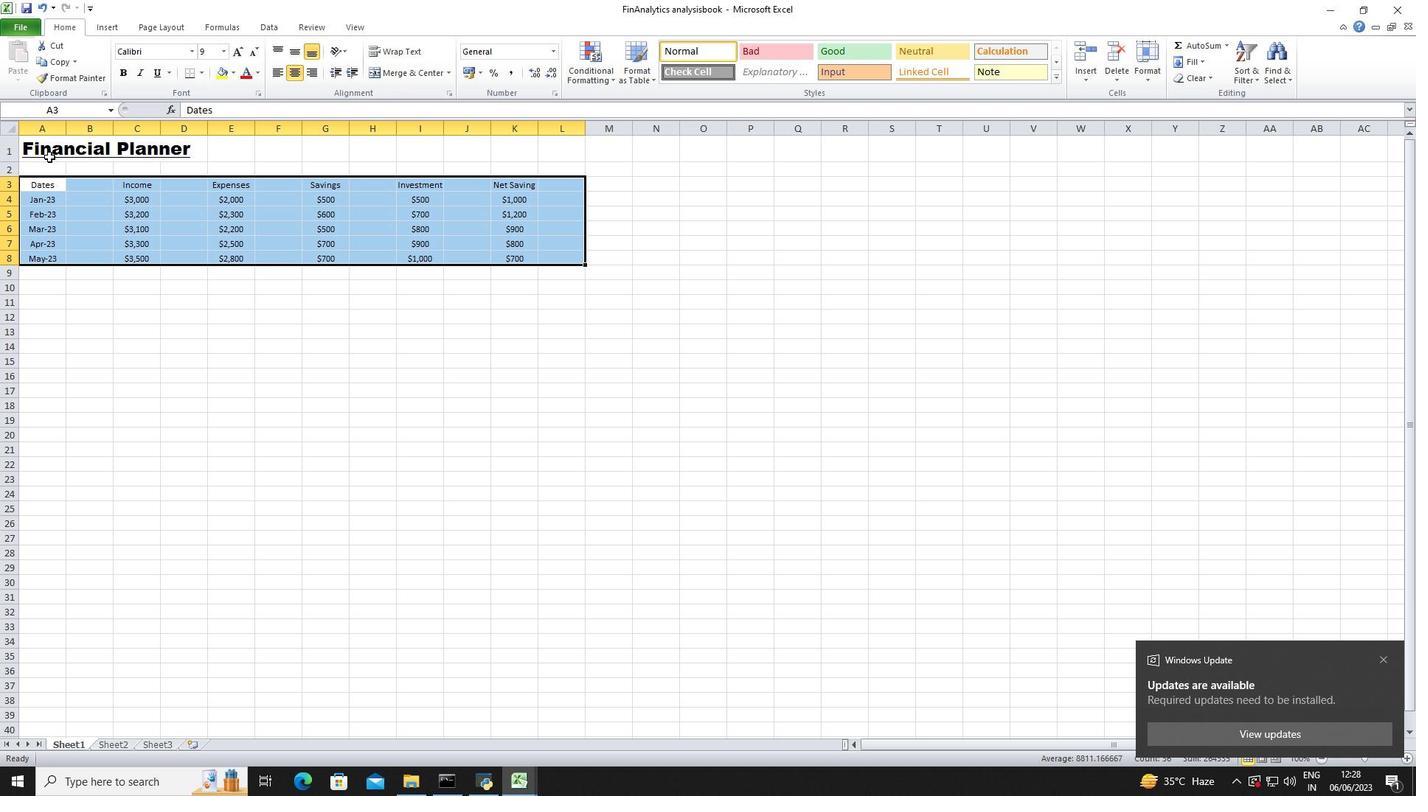 
Action: Mouse pressed left at (49, 153)
Screenshot: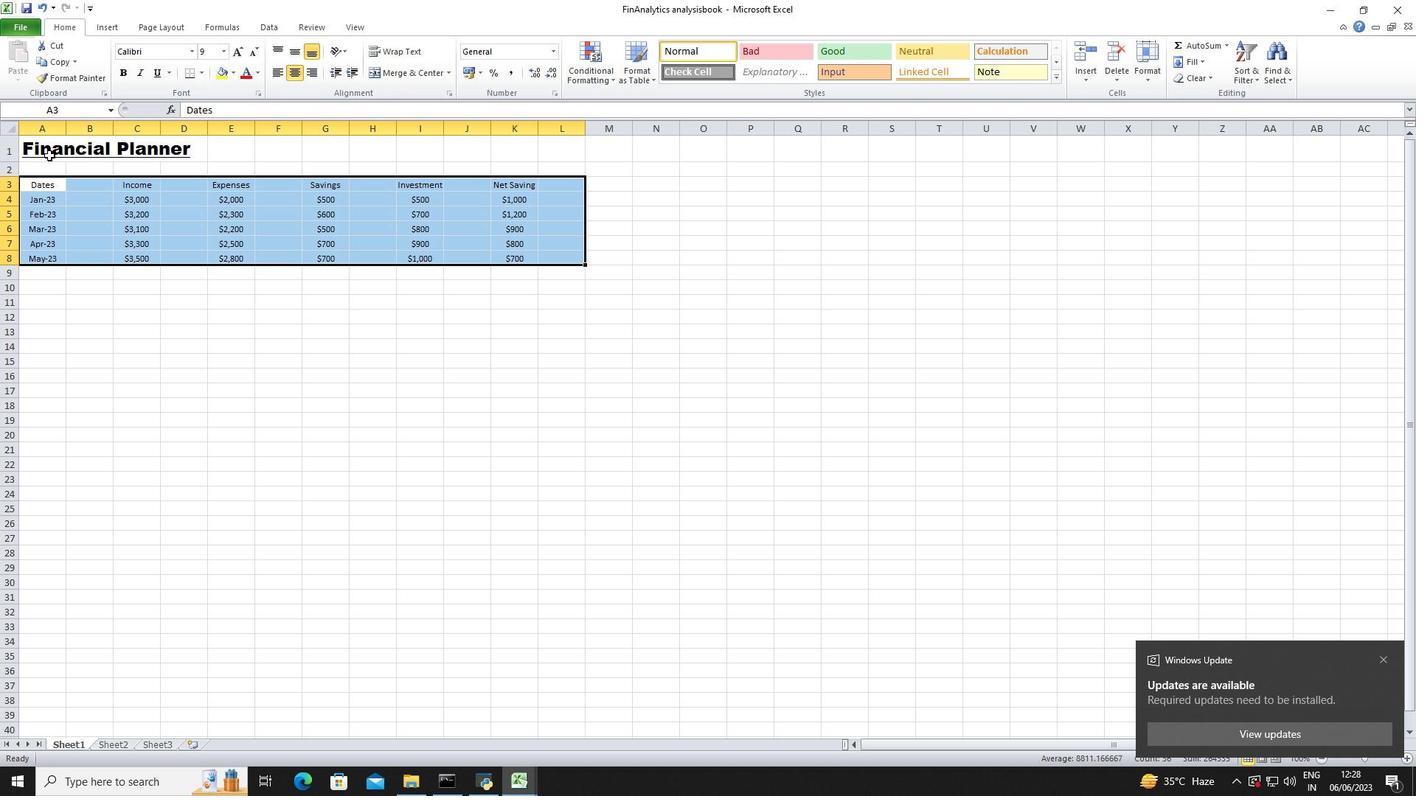 
Action: Mouse moved to (293, 75)
Screenshot: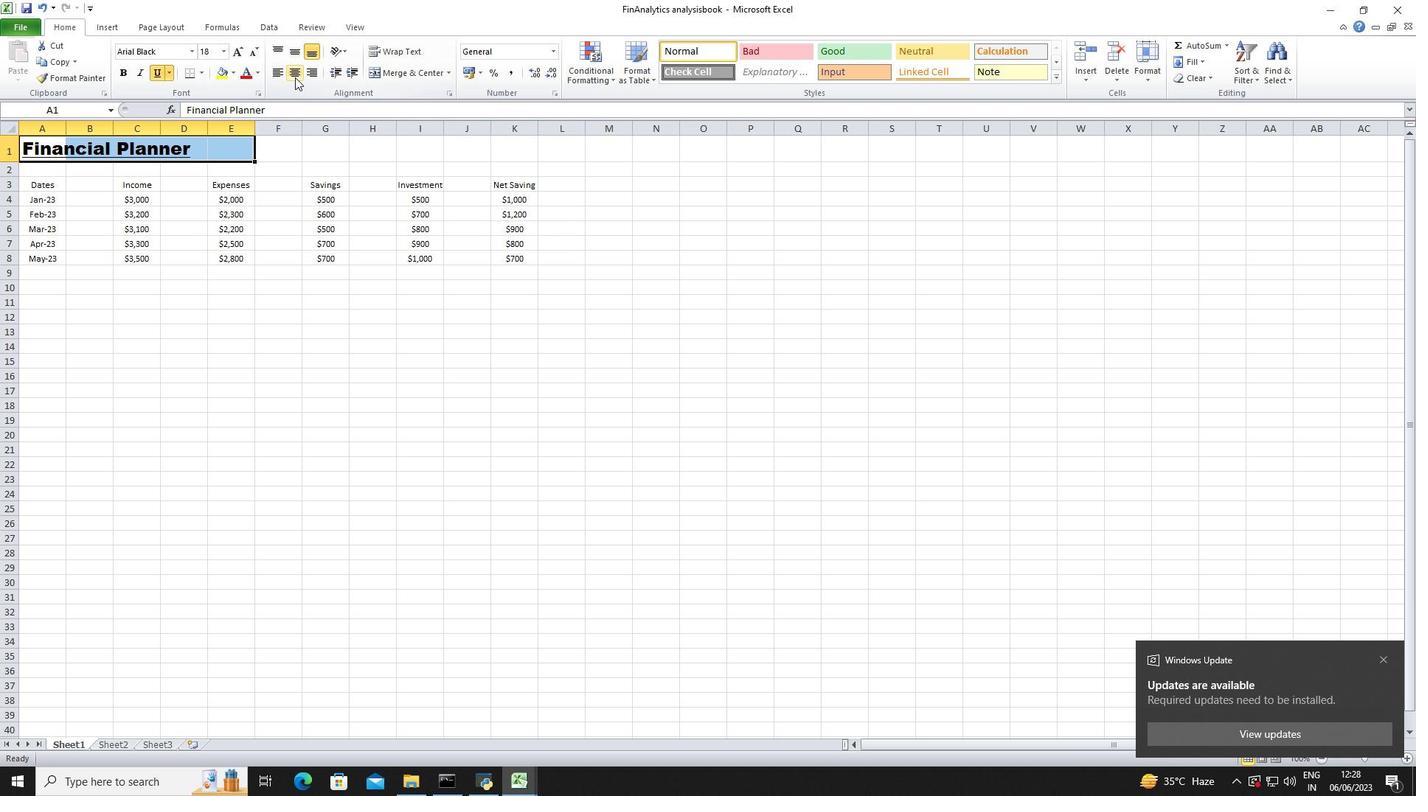
Action: Mouse pressed left at (293, 75)
Screenshot: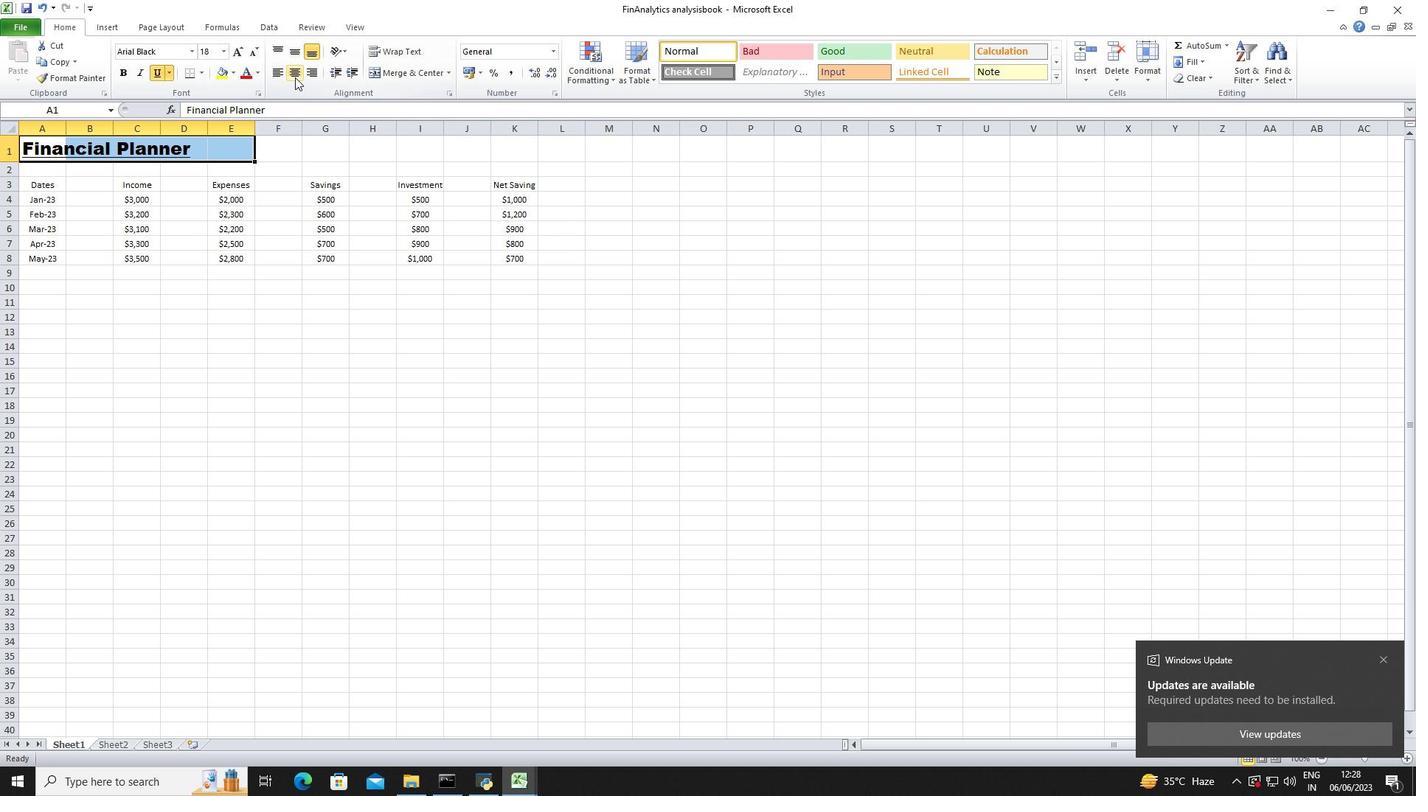 
Action: Mouse moved to (65, 128)
Screenshot: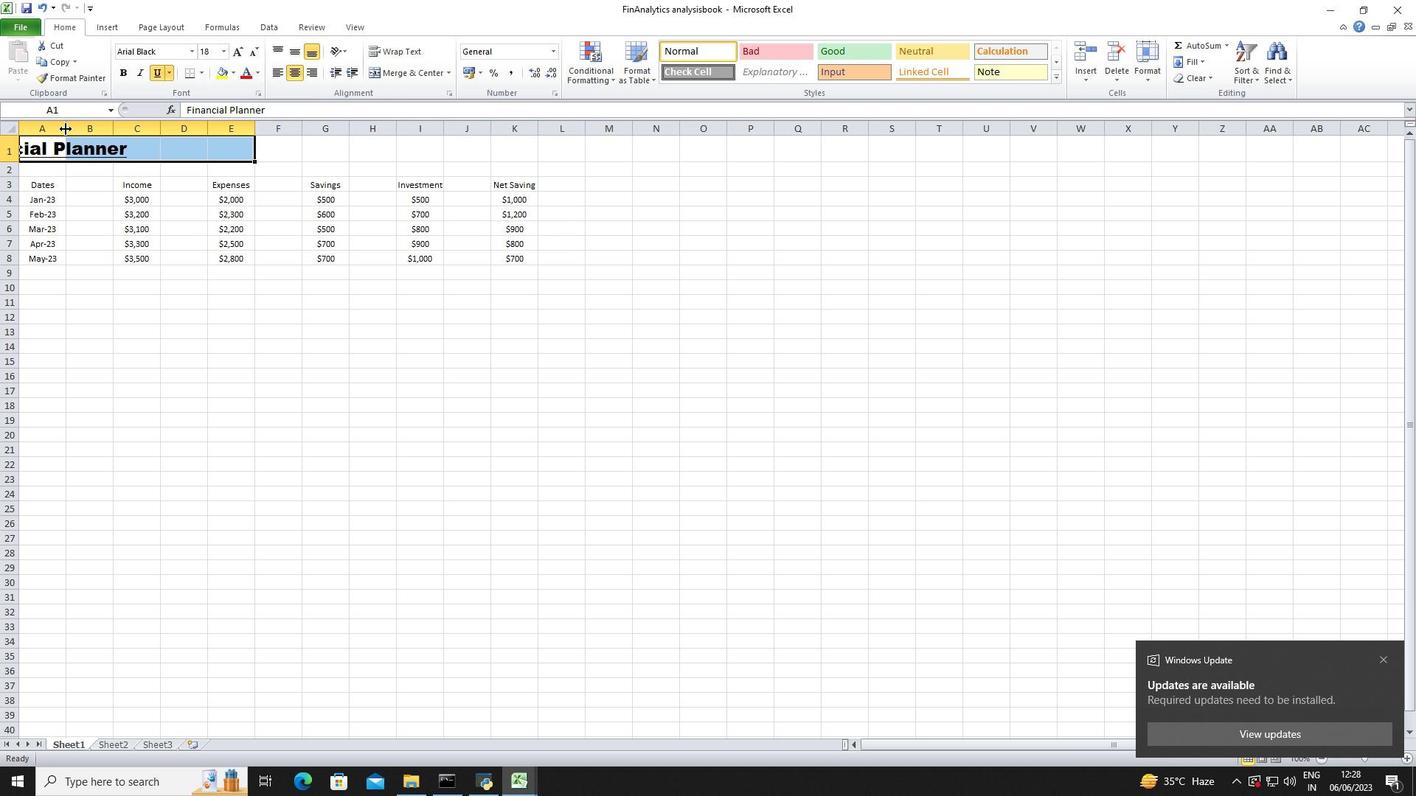 
Action: Mouse pressed left at (65, 128)
Screenshot: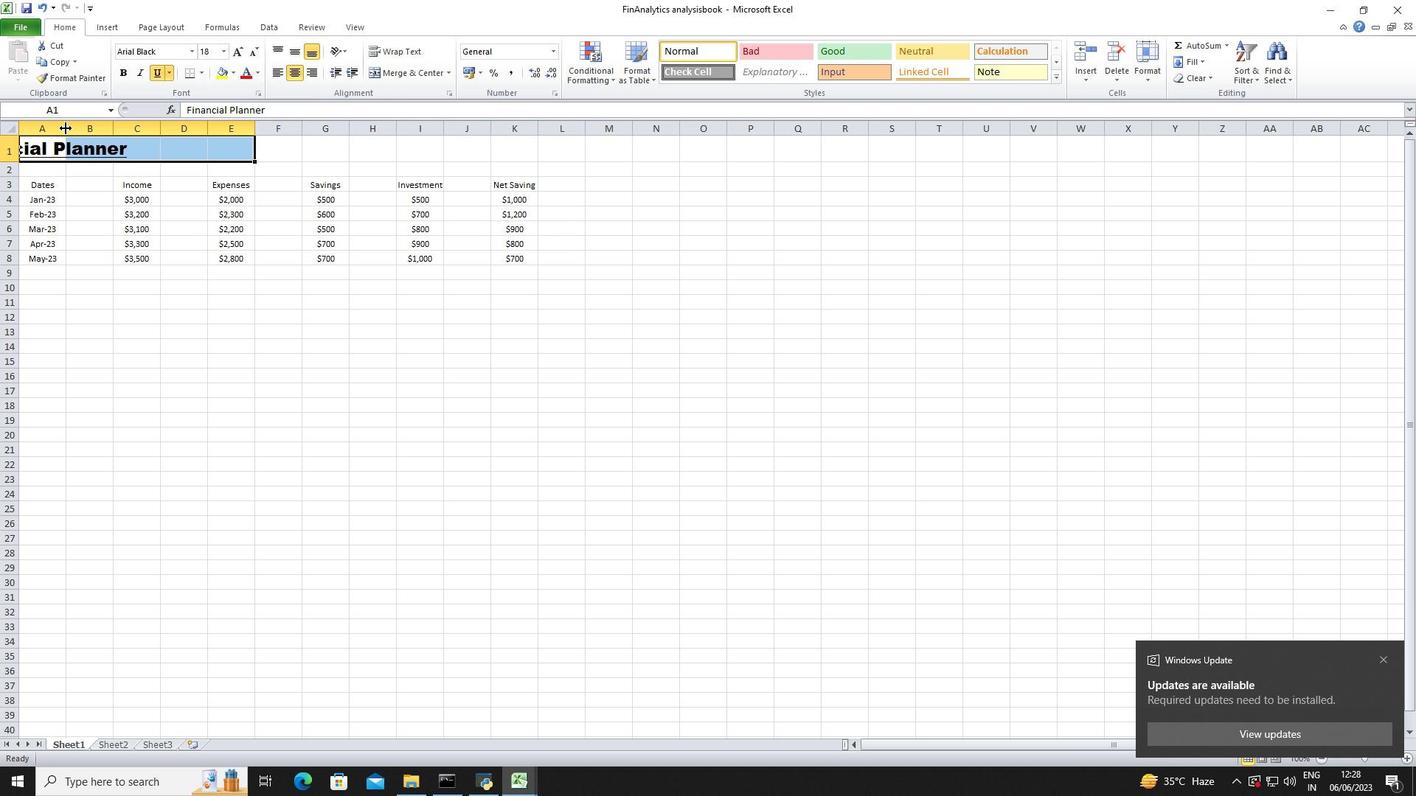 
Action: Mouse moved to (176, 133)
Screenshot: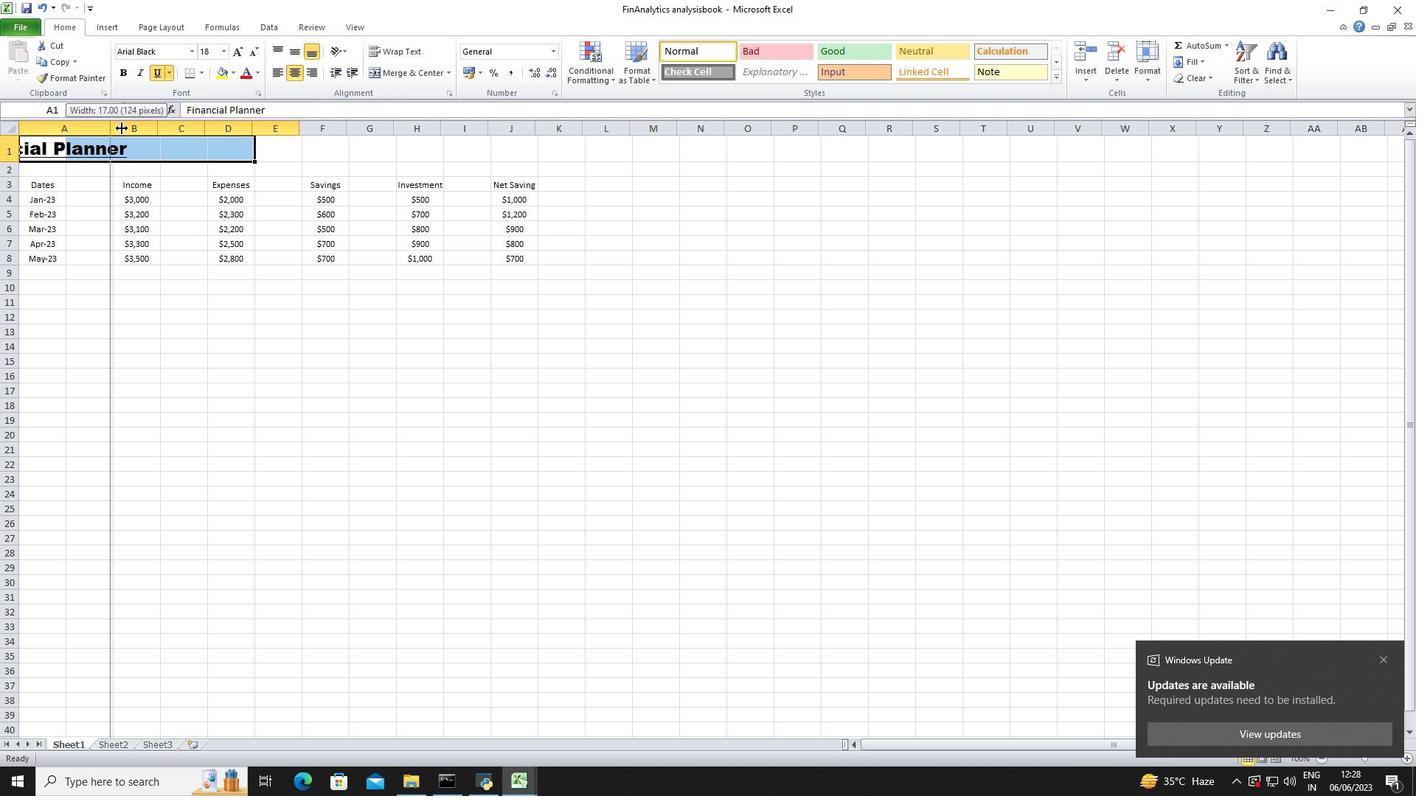 
Action: Mouse pressed left at (176, 133)
Screenshot: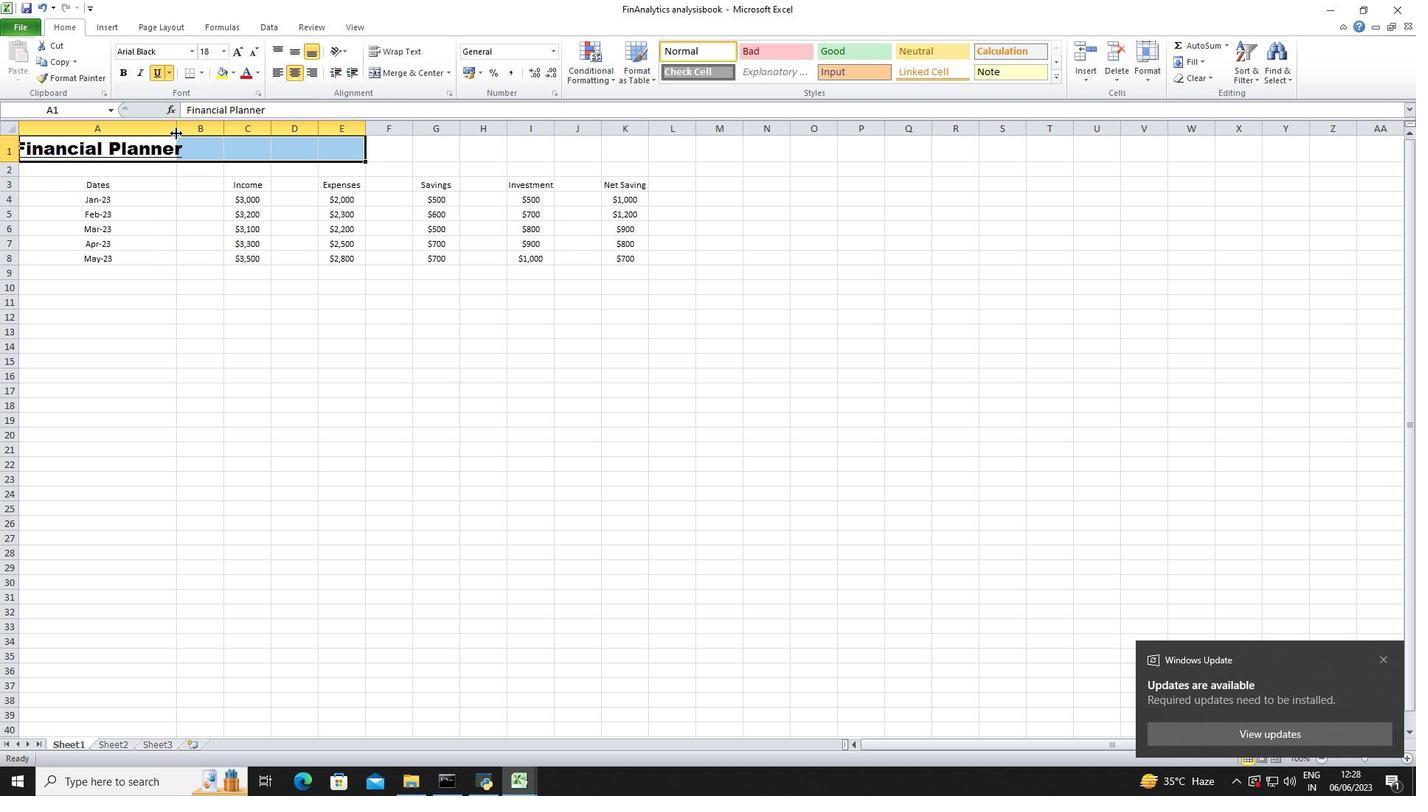 
Action: Mouse moved to (772, 252)
Screenshot: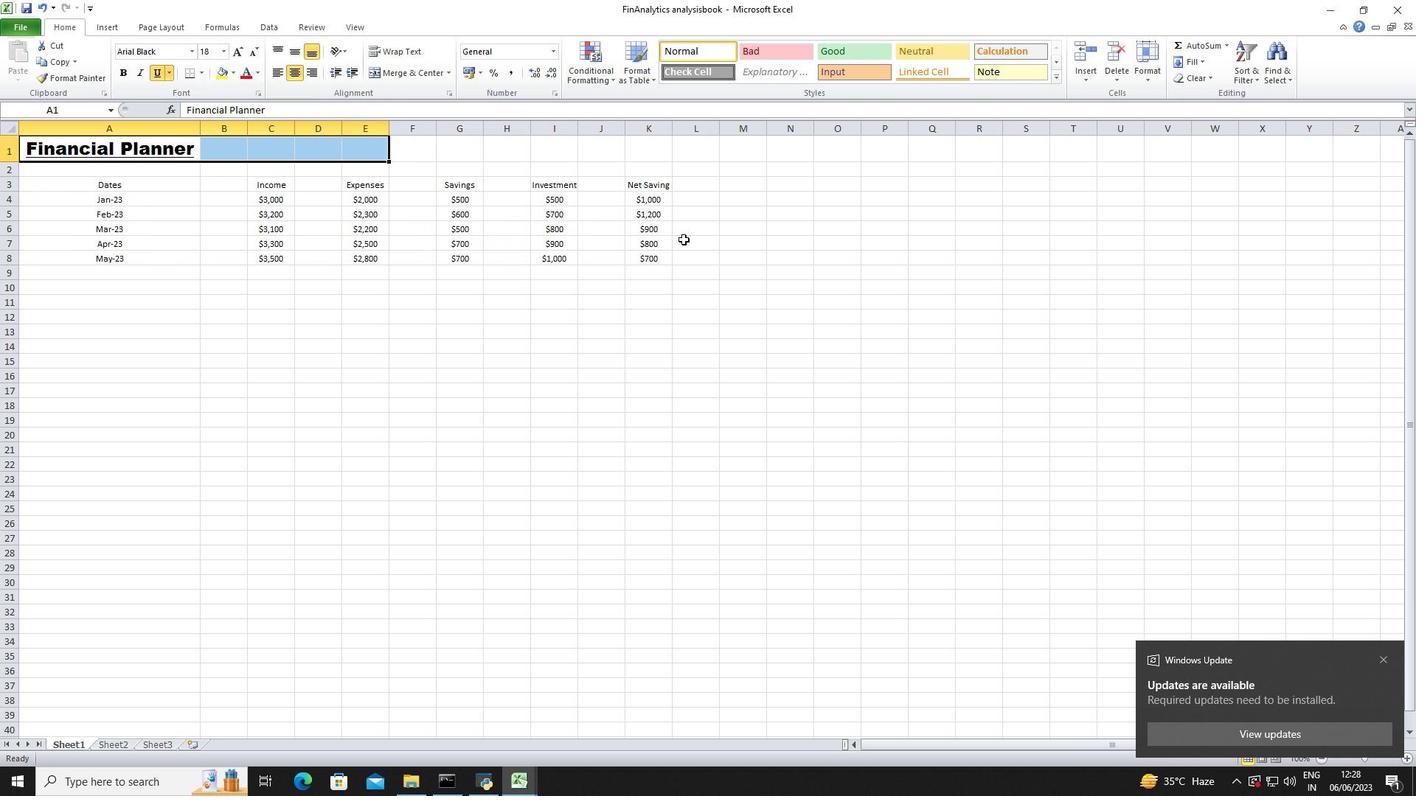 
Action: Mouse pressed left at (772, 252)
Screenshot: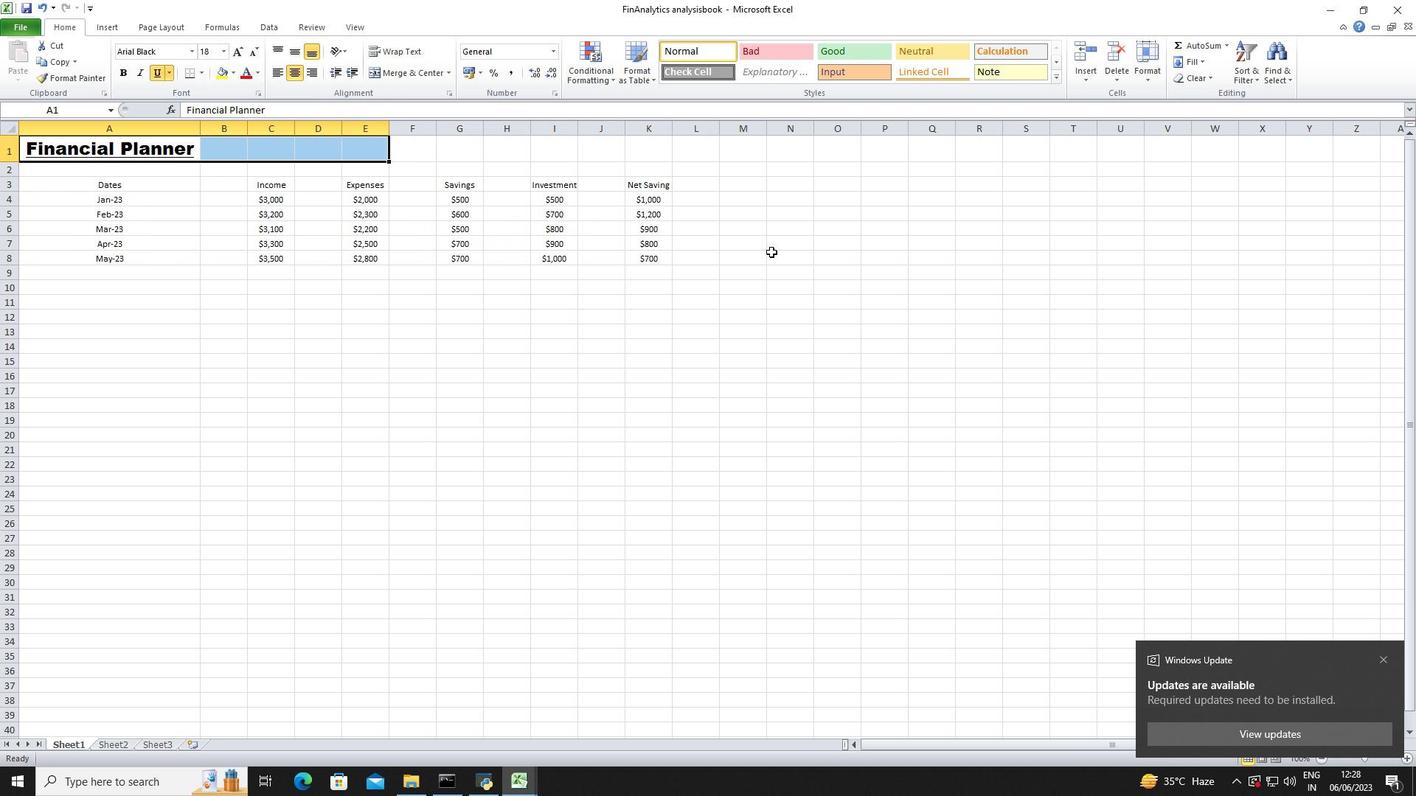 
